 Task: Open Card Accessibility Testing Review in Board Data Analytics Platforms and Tools to Workspace Leadership Coaching Services and add a team member Softage.3@softage.net, a label Yellow, a checklist Green Technology, an attachment from your google drive, a color Yellow and finally, add a card description 'Conduct customer research for new customer support improvements' and a comment 'Let us approach this task with an open mind and be willing to take risks to think outside the box.'. Add a start date 'Jan 07, 1900' with a due date 'Jan 14, 1900'
Action: Mouse moved to (90, 272)
Screenshot: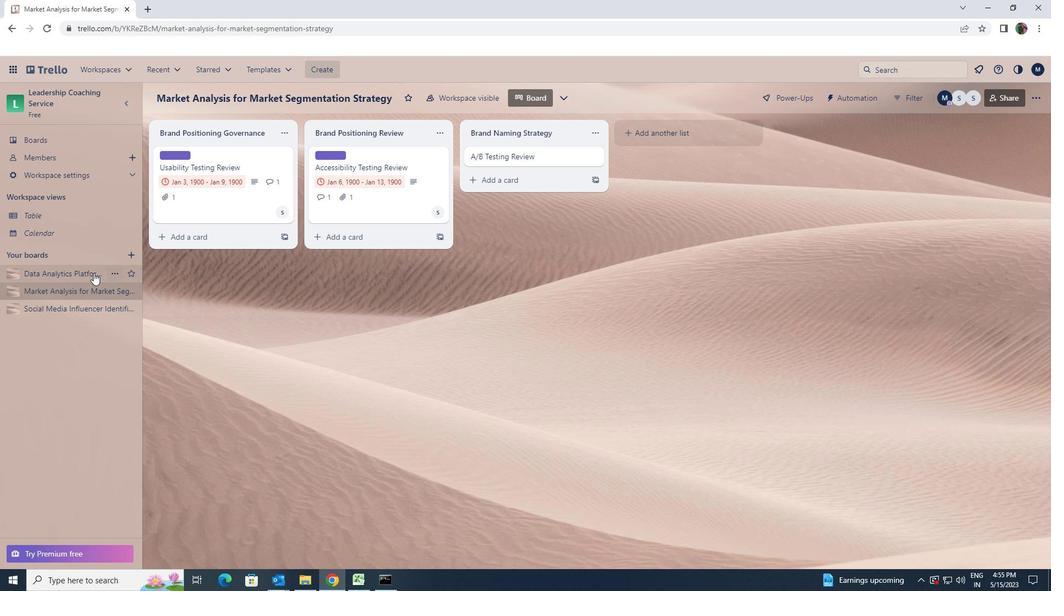 
Action: Mouse pressed left at (90, 272)
Screenshot: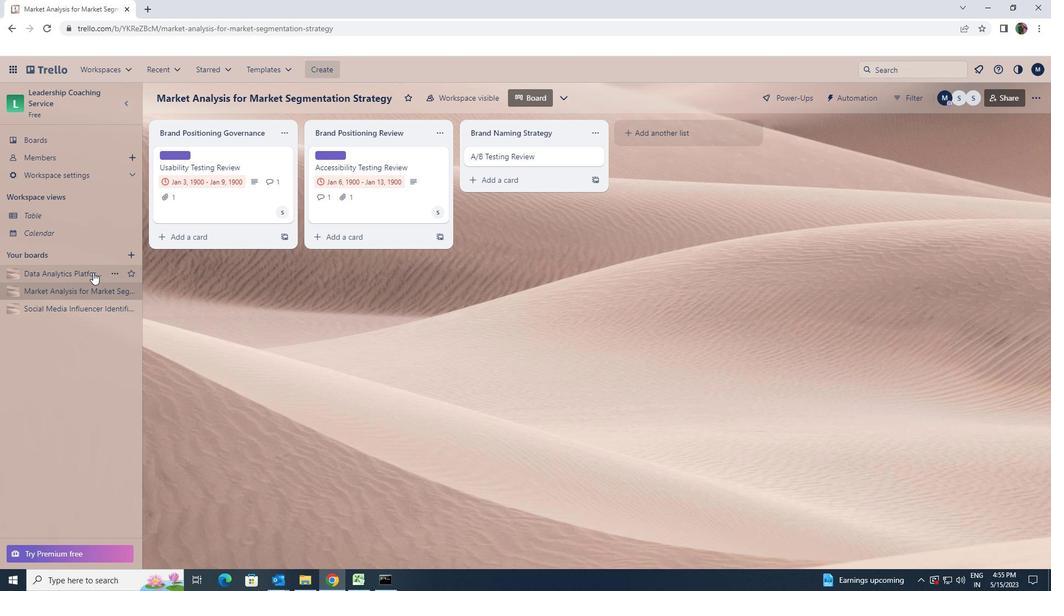 
Action: Mouse moved to (498, 150)
Screenshot: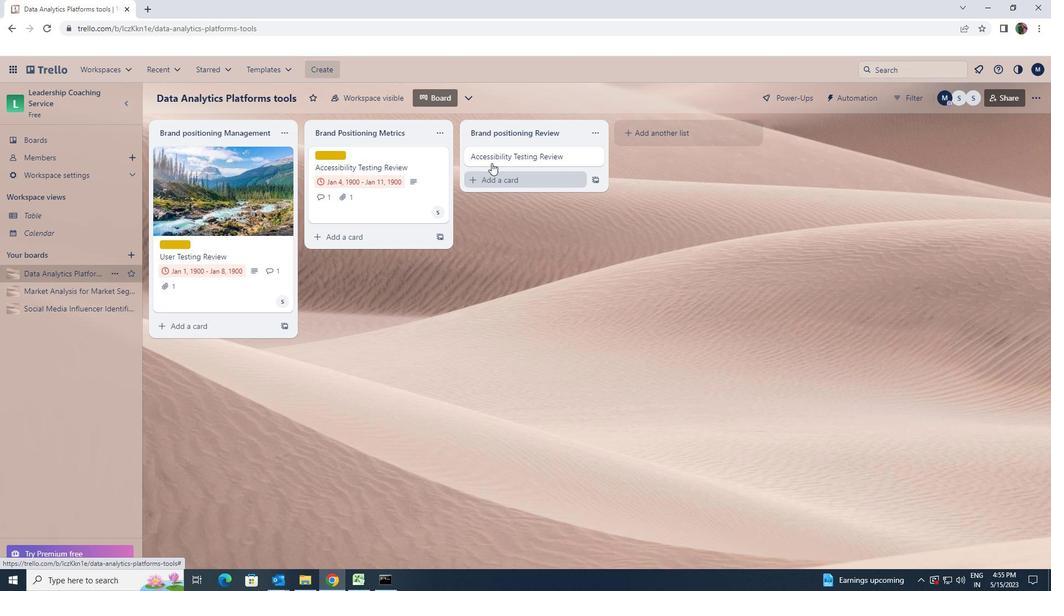
Action: Mouse pressed left at (498, 150)
Screenshot: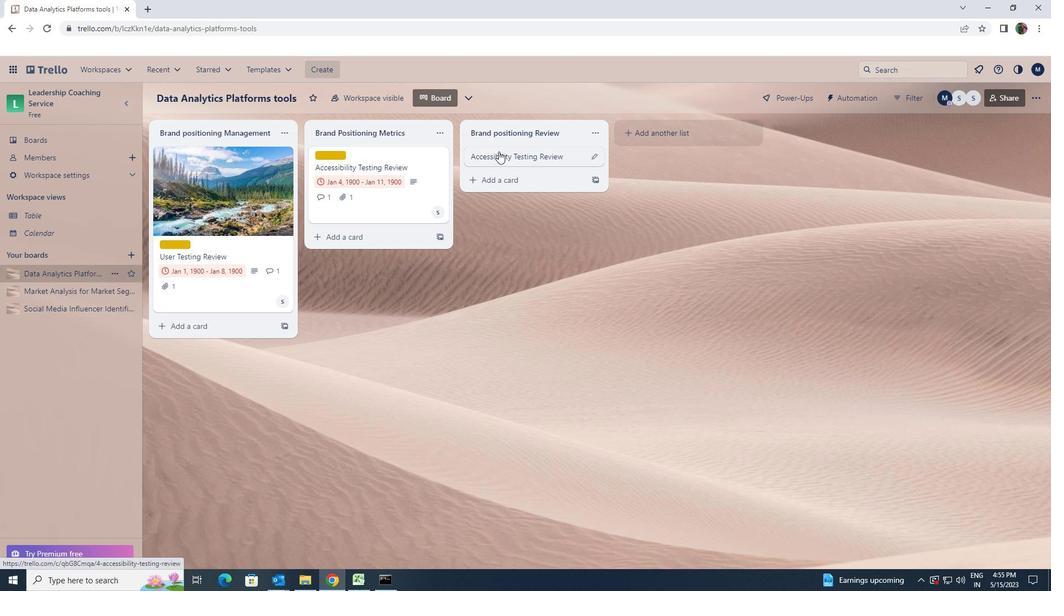 
Action: Mouse moved to (648, 194)
Screenshot: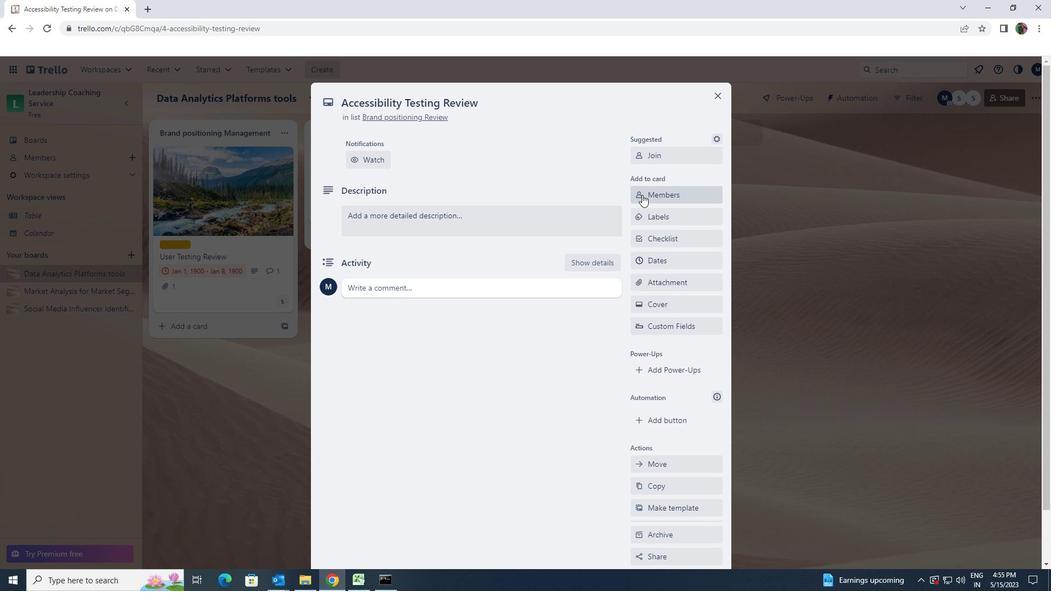 
Action: Mouse pressed left at (648, 194)
Screenshot: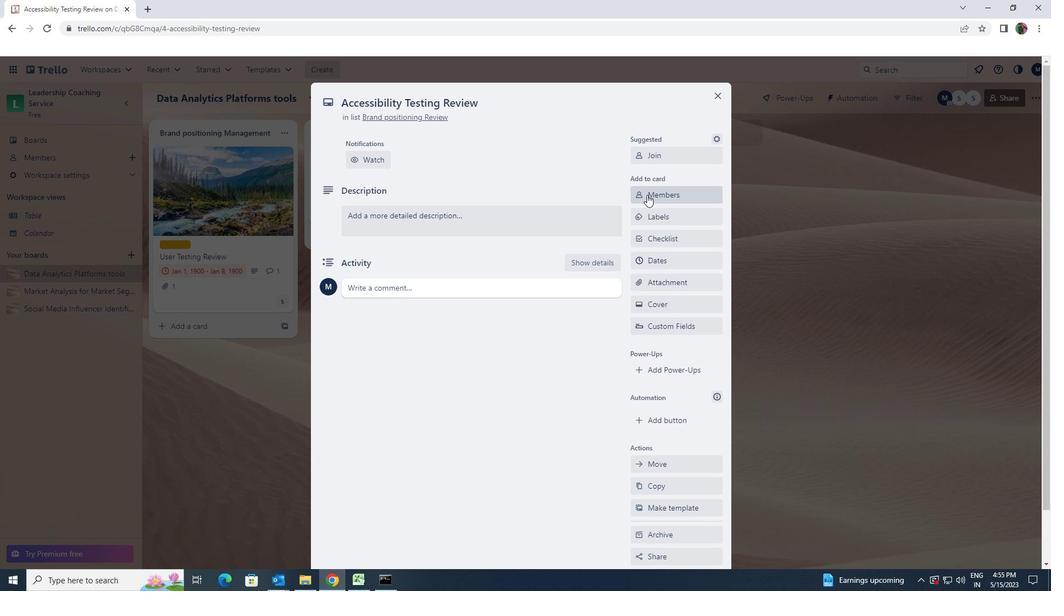 
Action: Key pressed softage.3<Key.shift>@SOFTAGE.NET
Screenshot: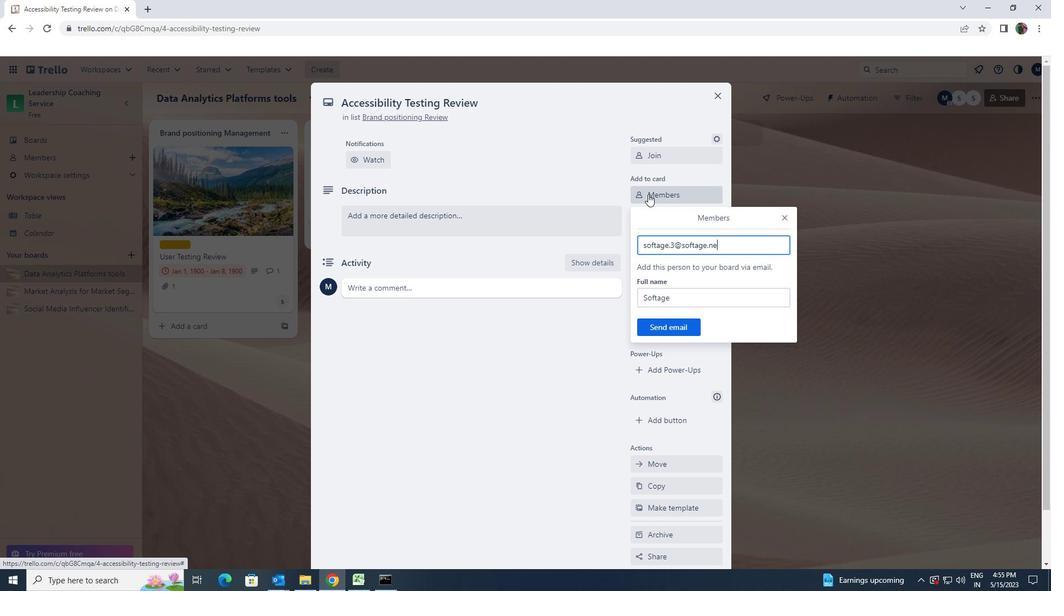 
Action: Mouse moved to (666, 320)
Screenshot: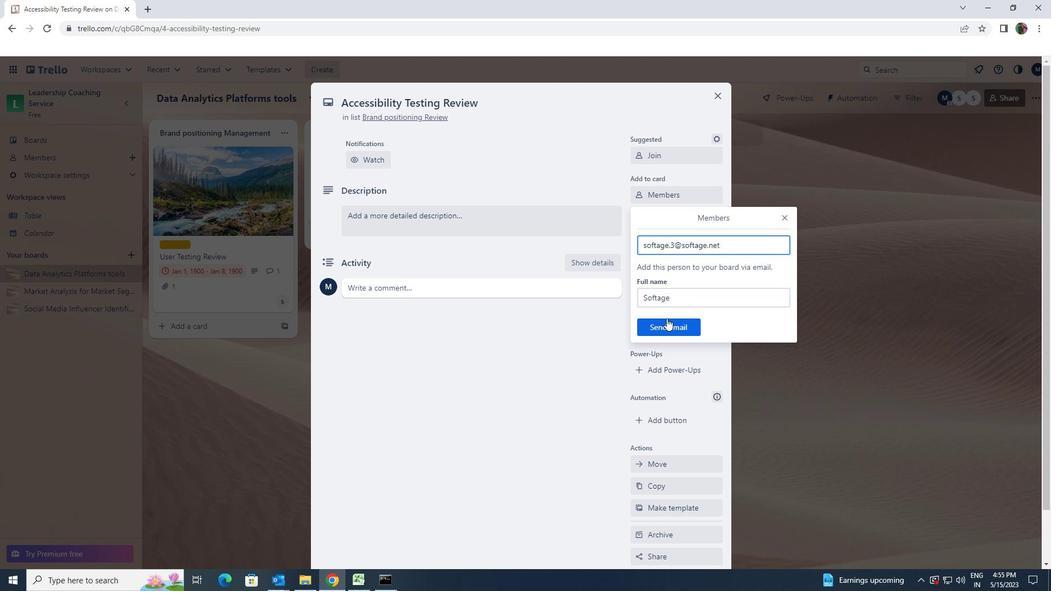
Action: Mouse pressed left at (666, 320)
Screenshot: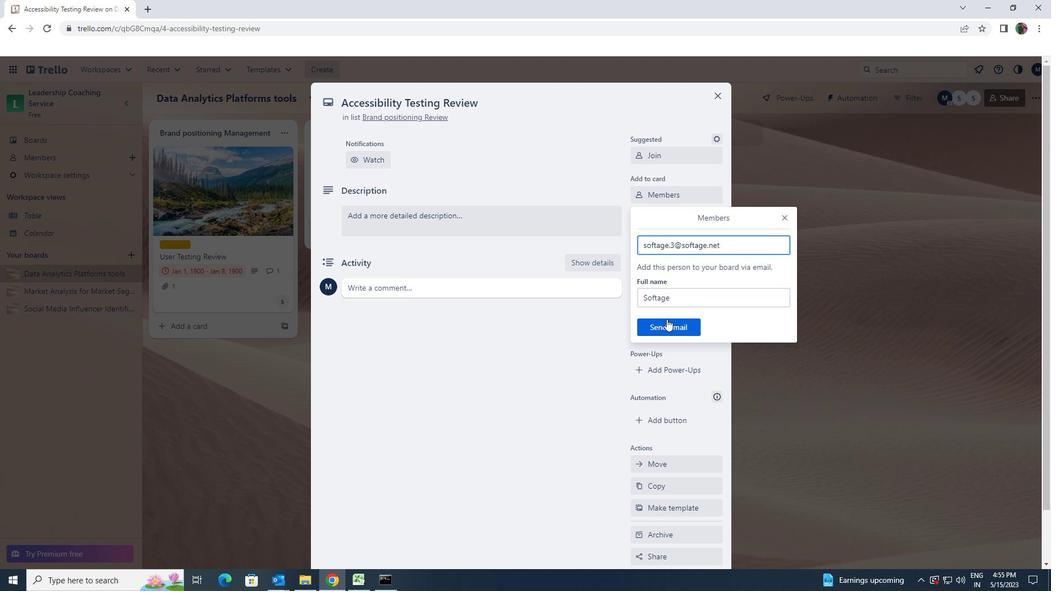 
Action: Mouse moved to (670, 208)
Screenshot: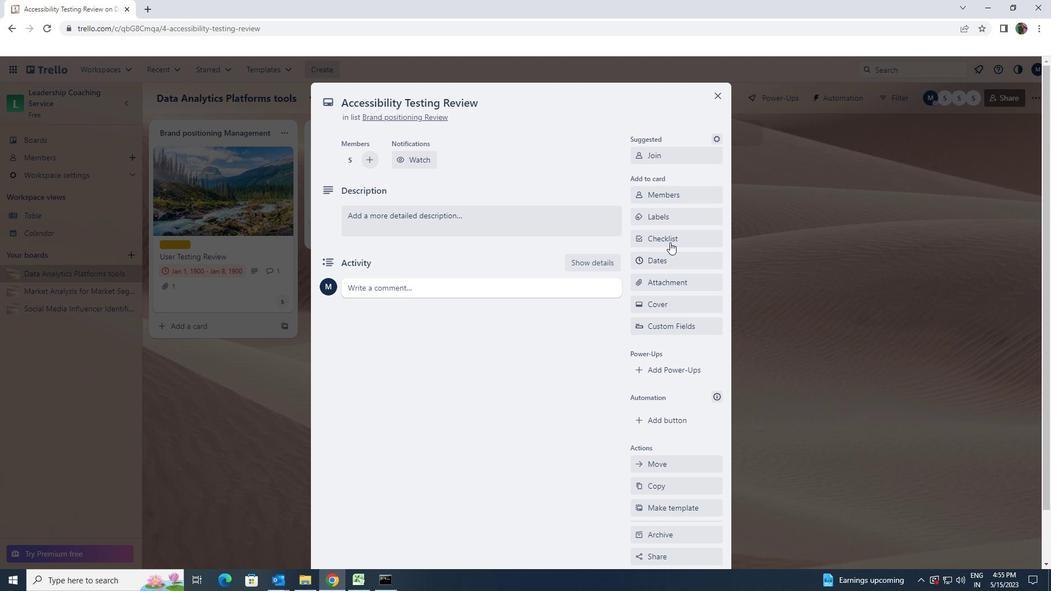 
Action: Mouse pressed left at (670, 208)
Screenshot: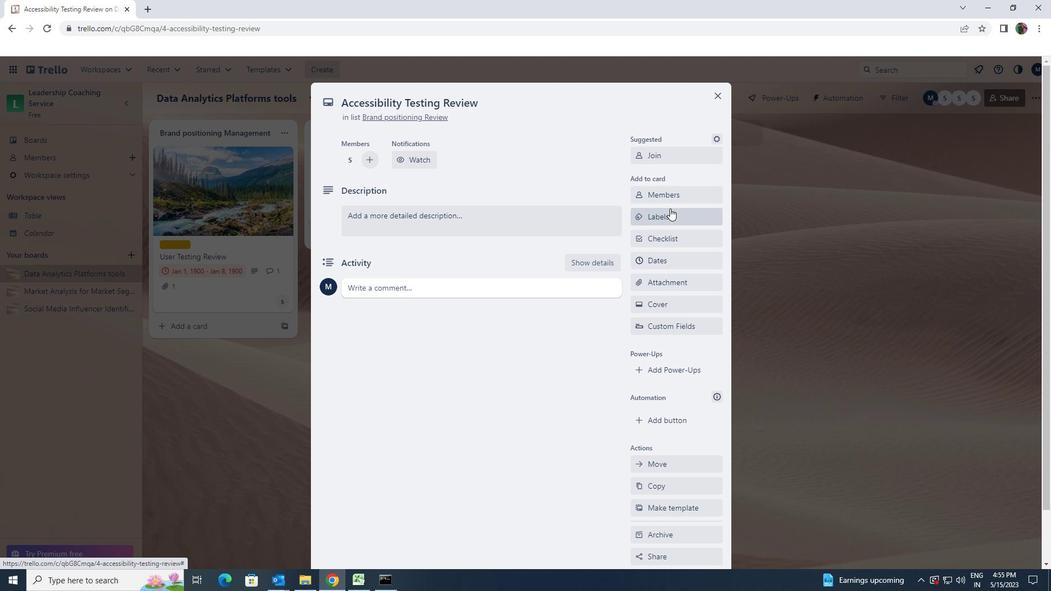 
Action: Mouse moved to (699, 424)
Screenshot: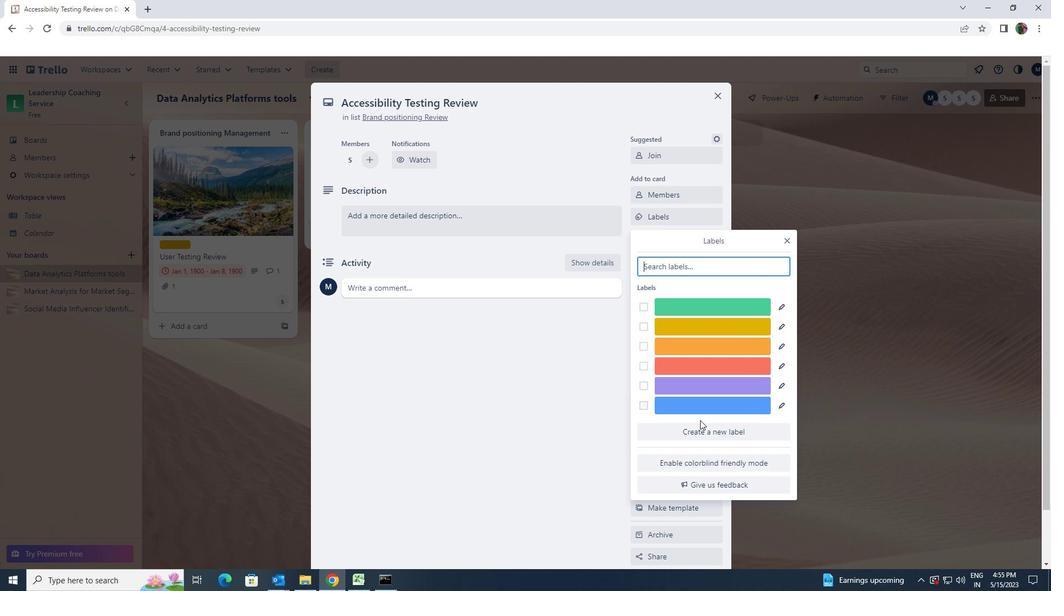 
Action: Mouse pressed left at (699, 424)
Screenshot: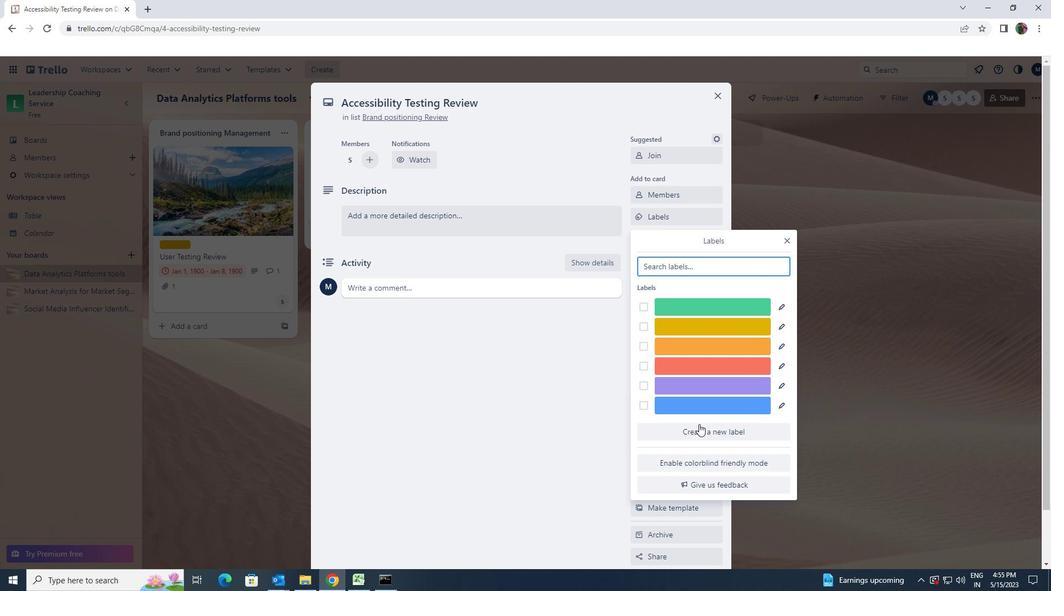 
Action: Mouse moved to (711, 398)
Screenshot: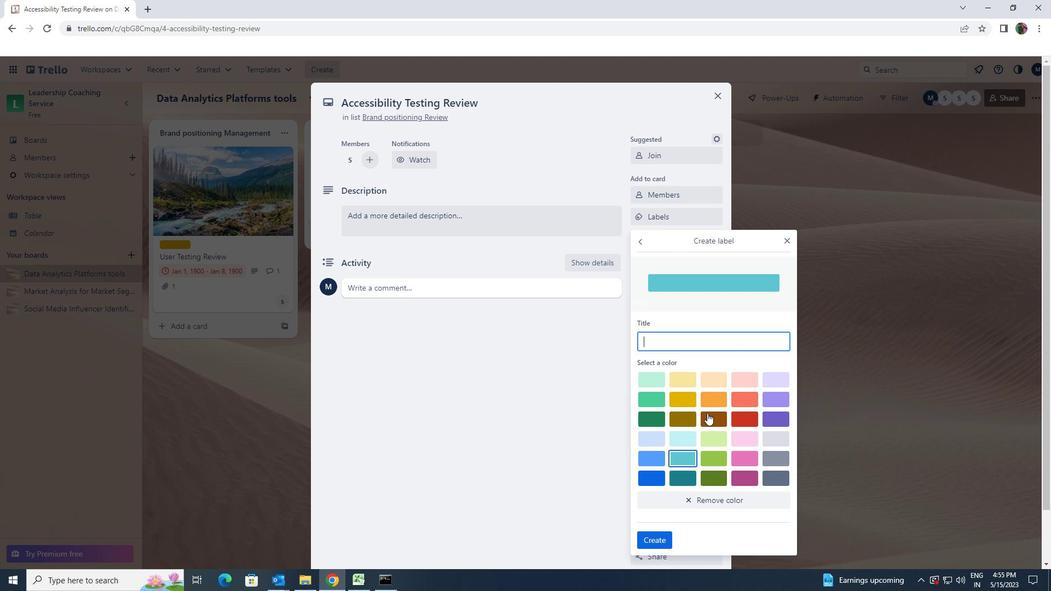 
Action: Mouse pressed left at (711, 398)
Screenshot: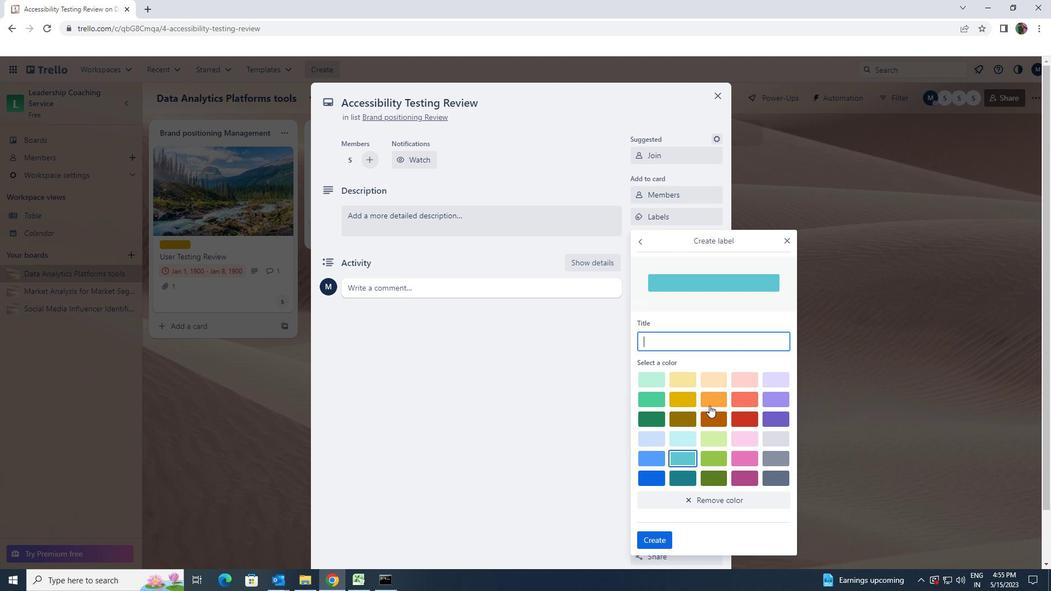 
Action: Mouse moved to (665, 535)
Screenshot: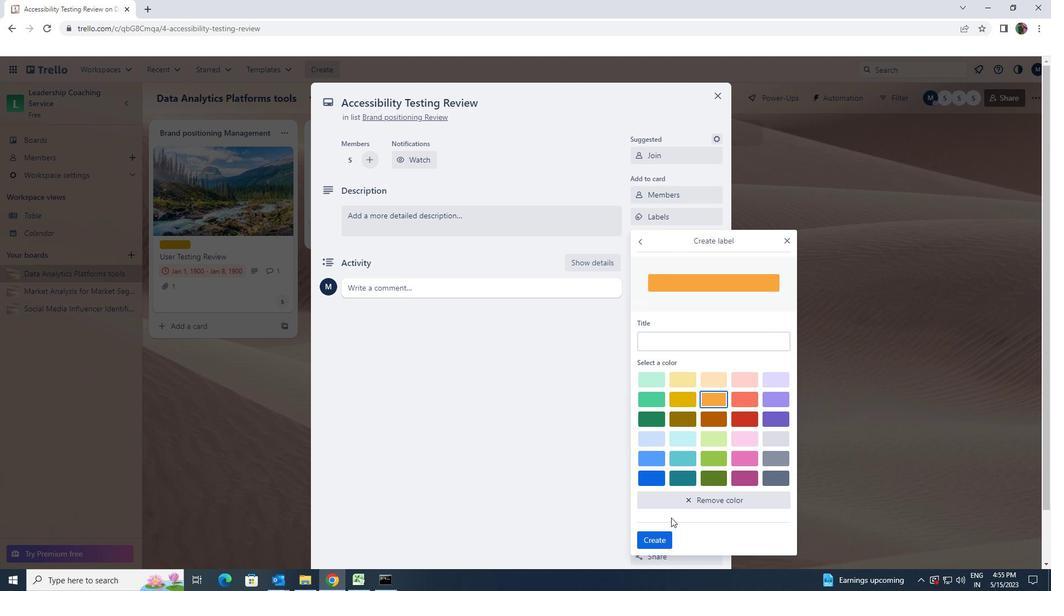 
Action: Mouse pressed left at (665, 535)
Screenshot: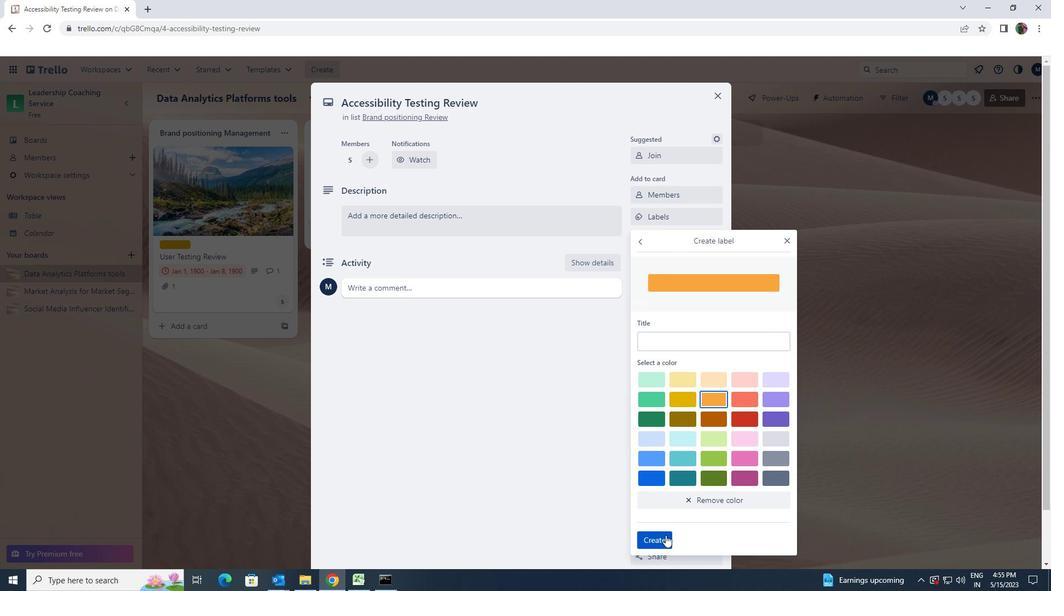 
Action: Mouse moved to (787, 244)
Screenshot: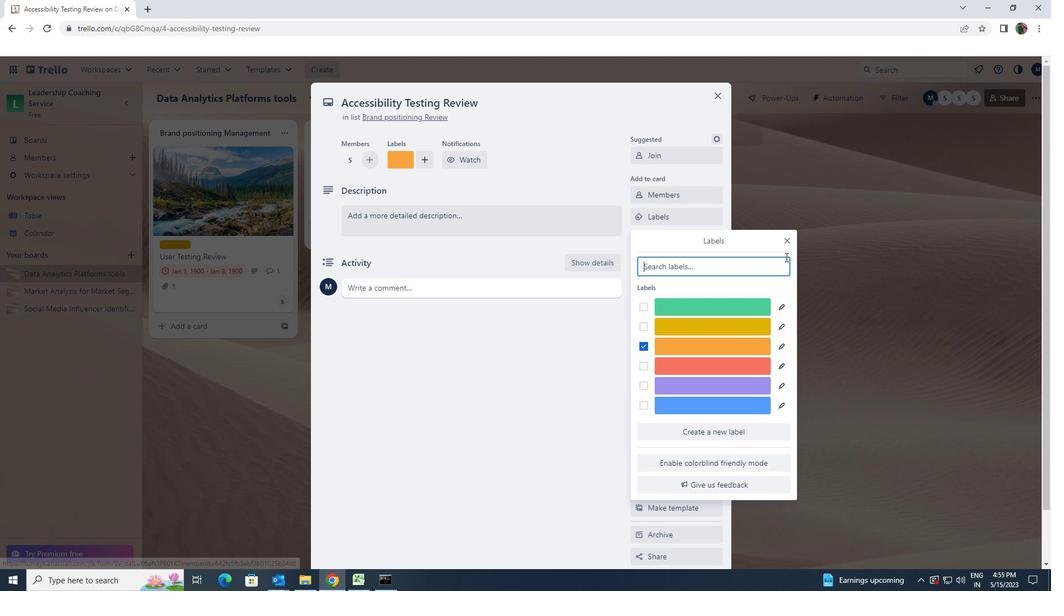 
Action: Mouse pressed left at (787, 244)
Screenshot: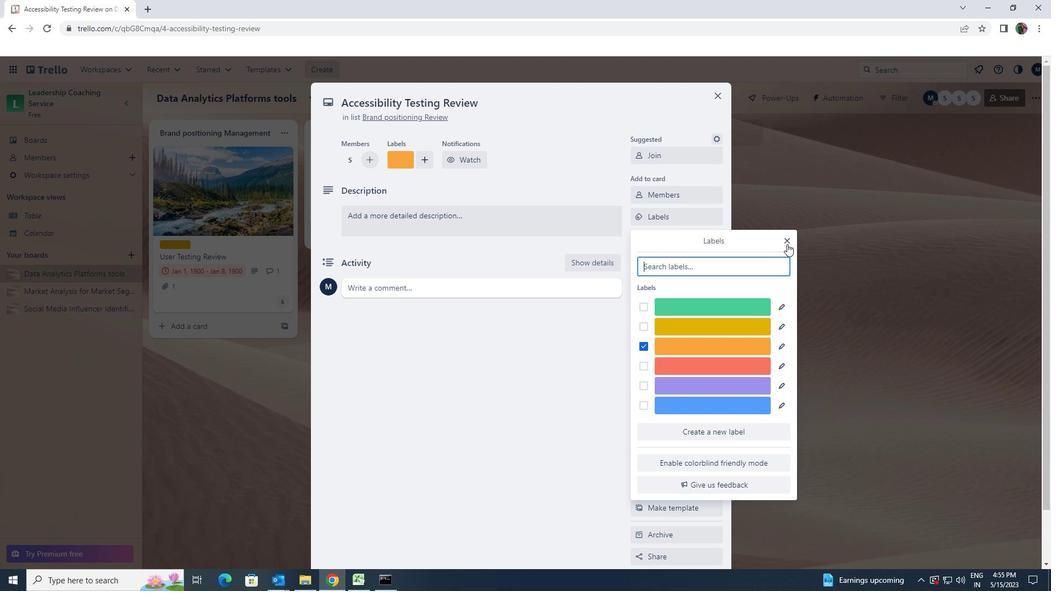 
Action: Mouse moved to (701, 240)
Screenshot: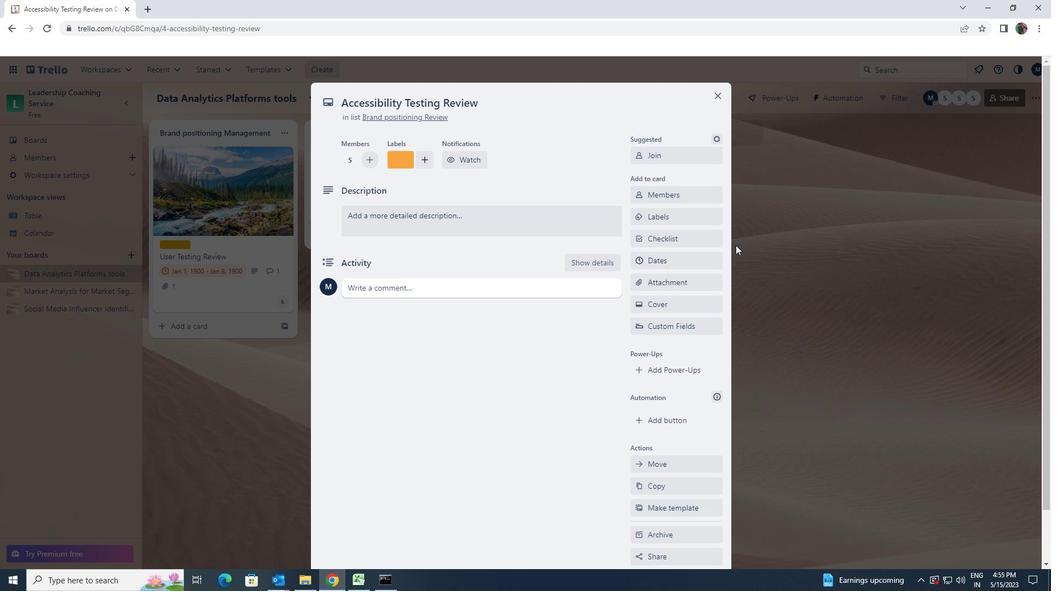 
Action: Mouse pressed left at (701, 240)
Screenshot: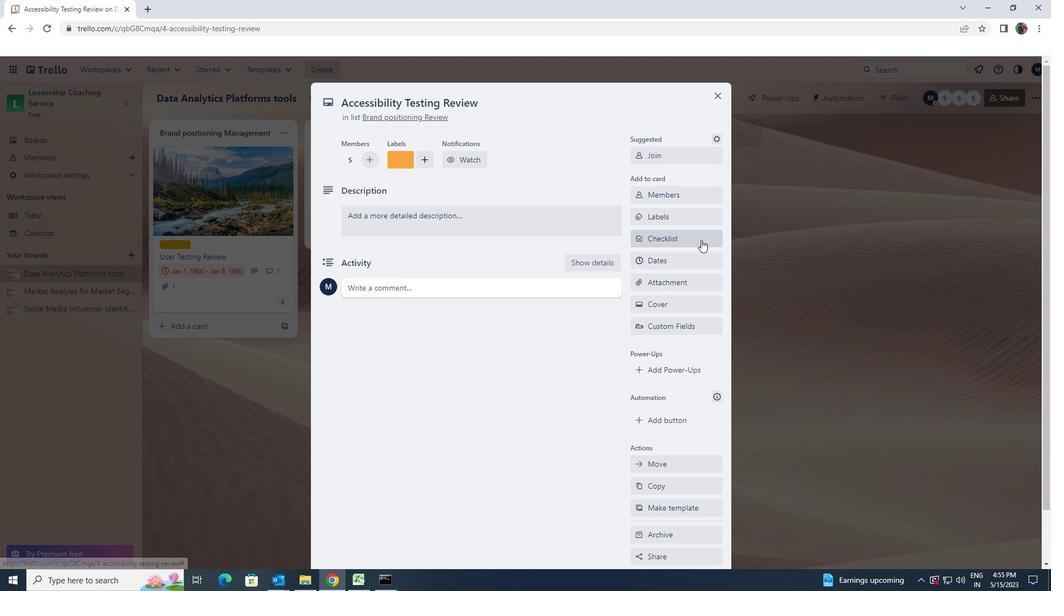 
Action: Key pressed <Key.shift><Key.shift><Key.shift>GREEN<Key.space><Key.shift>TECHNOLOGY
Screenshot: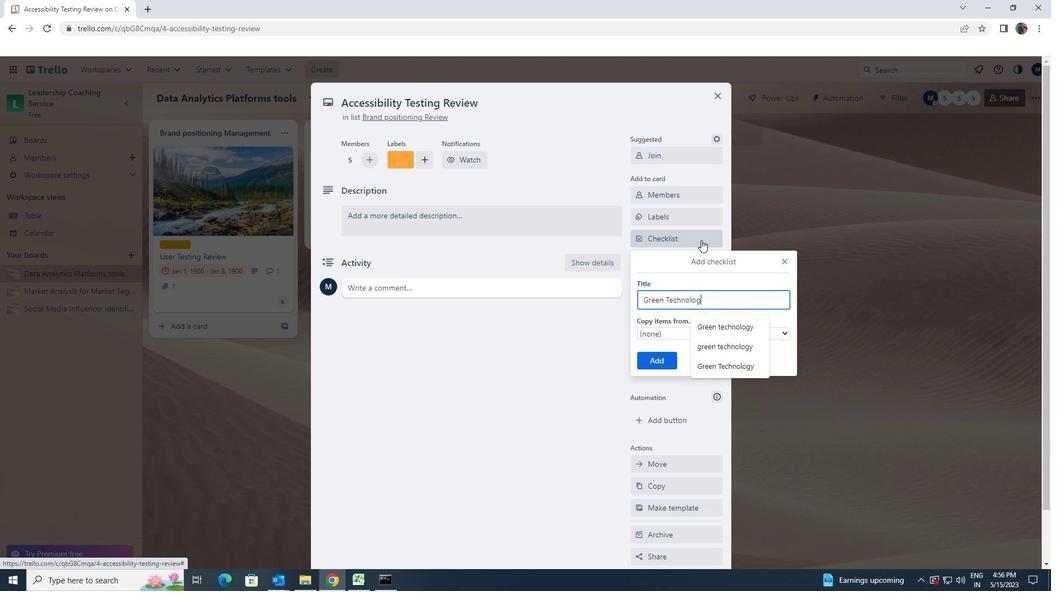 
Action: Mouse moved to (664, 359)
Screenshot: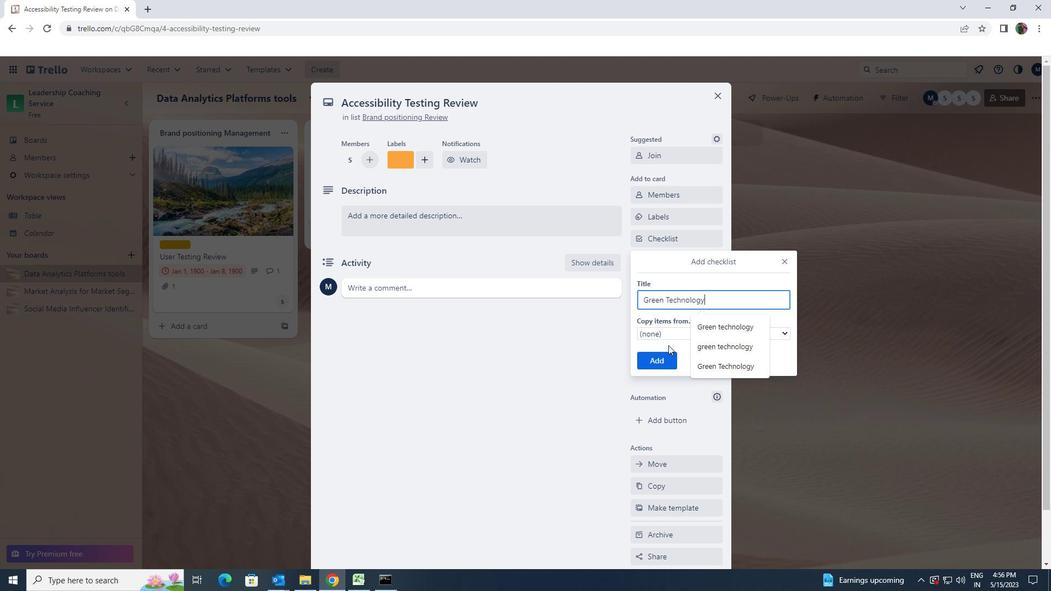 
Action: Mouse pressed left at (664, 359)
Screenshot: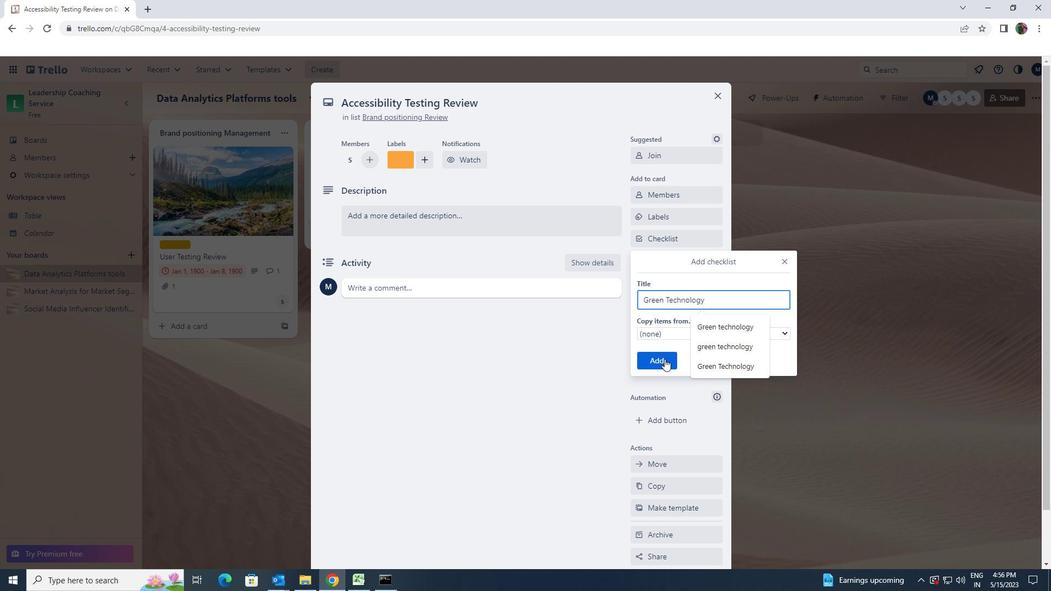 
Action: Mouse moved to (672, 285)
Screenshot: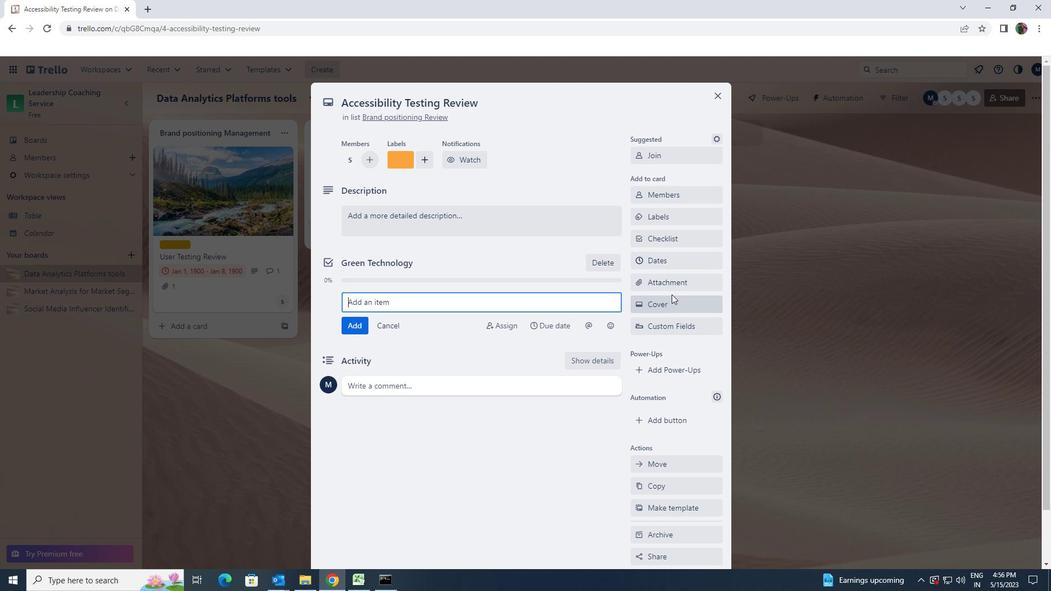 
Action: Mouse pressed left at (672, 285)
Screenshot: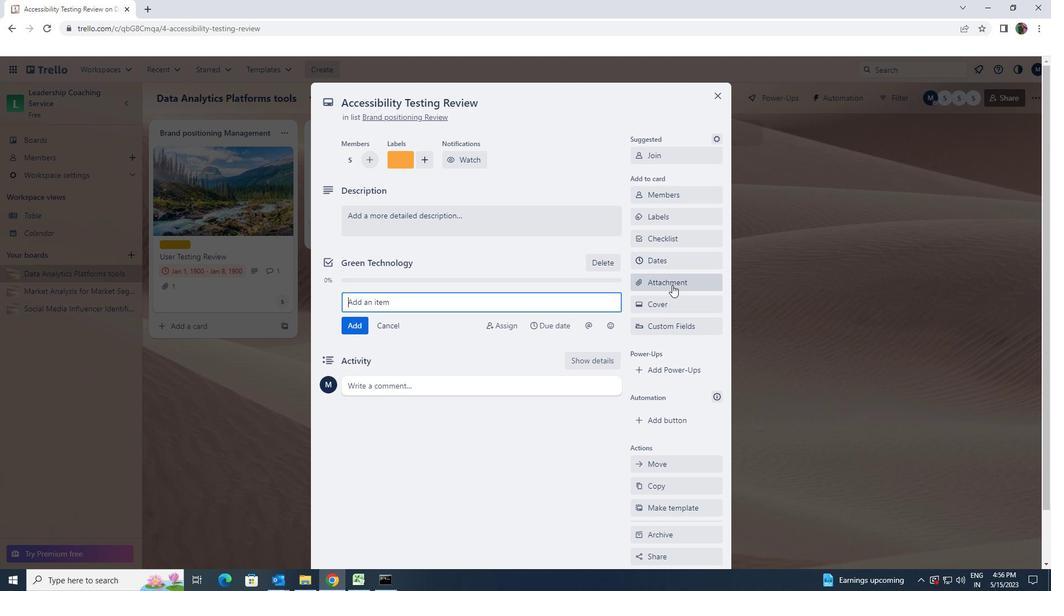 
Action: Mouse moved to (682, 360)
Screenshot: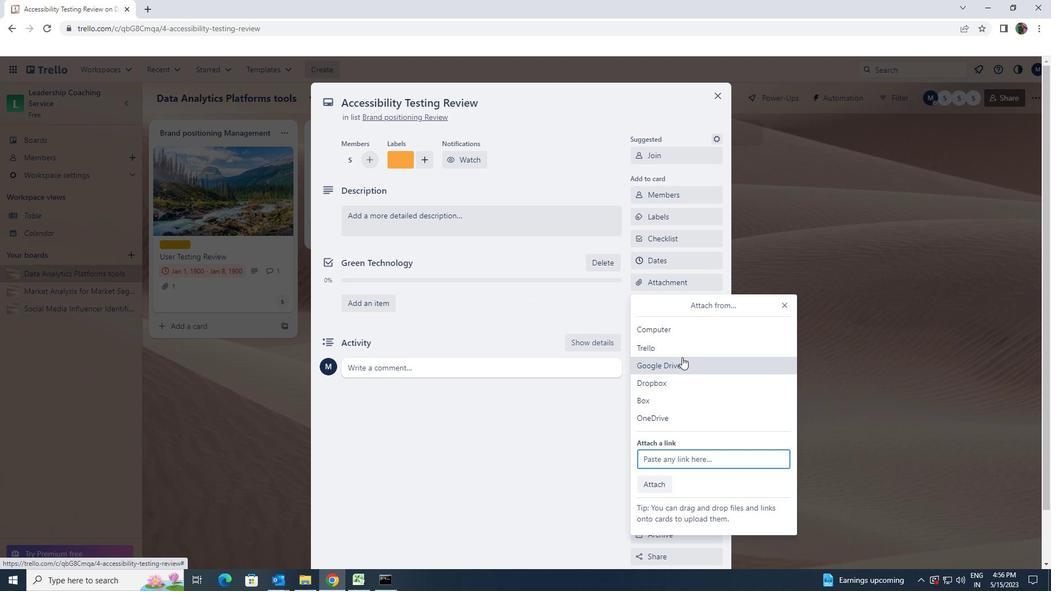 
Action: Mouse pressed left at (682, 360)
Screenshot: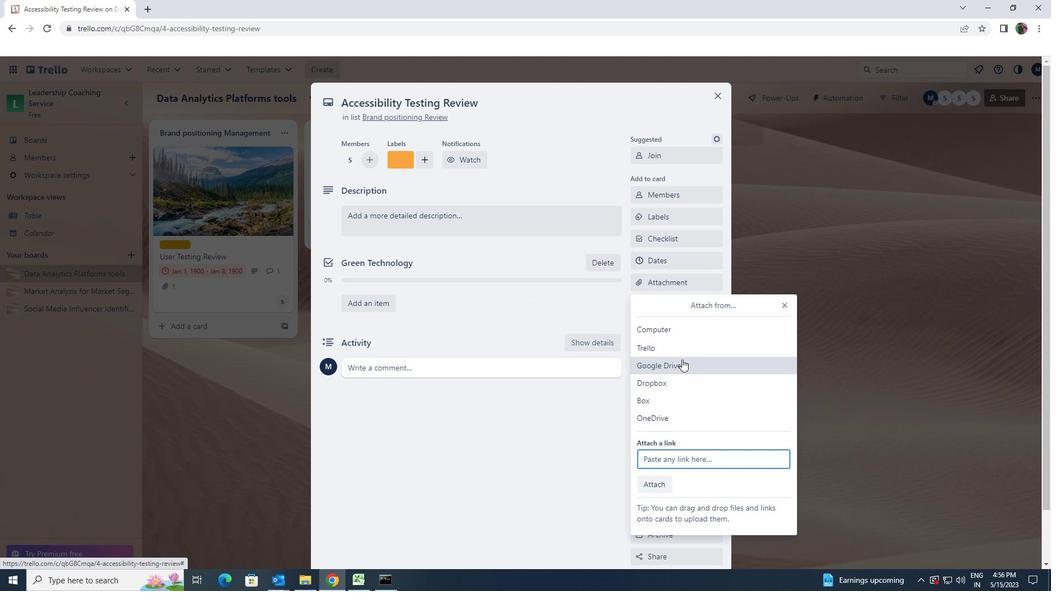 
Action: Mouse moved to (704, 313)
Screenshot: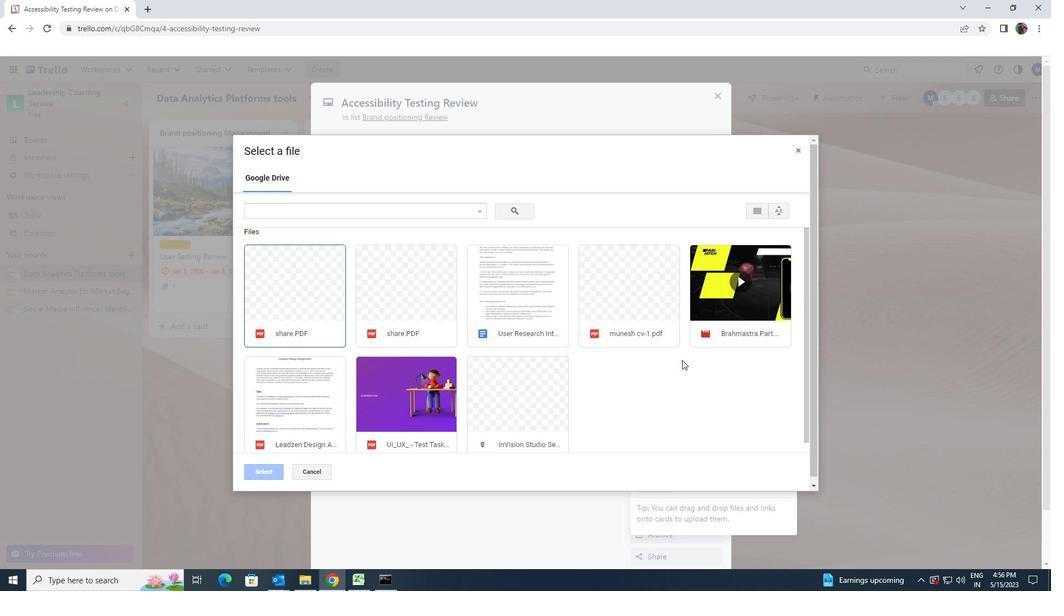 
Action: Mouse pressed left at (704, 313)
Screenshot: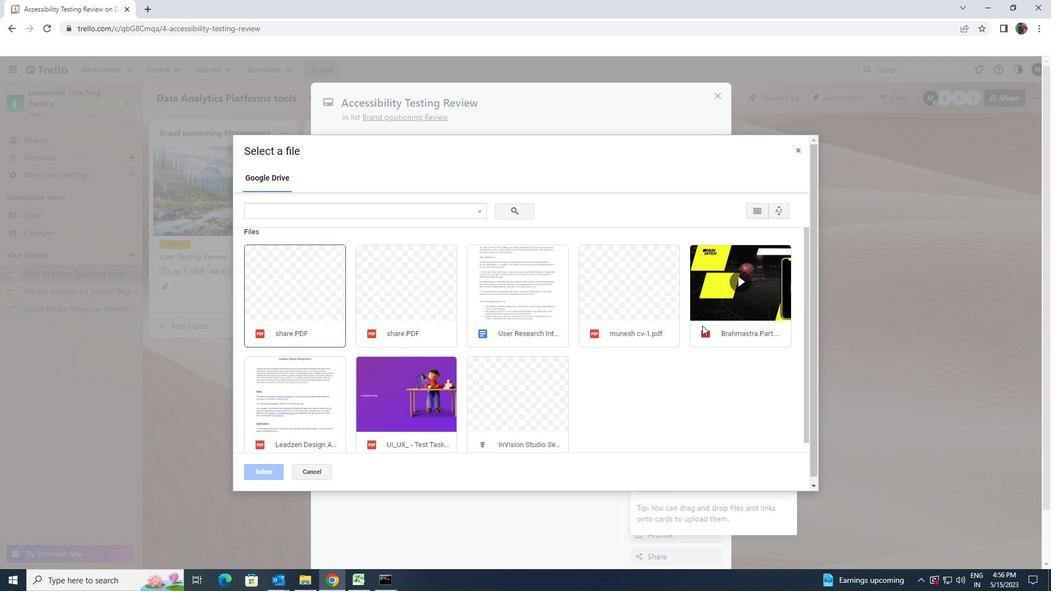 
Action: Mouse moved to (262, 470)
Screenshot: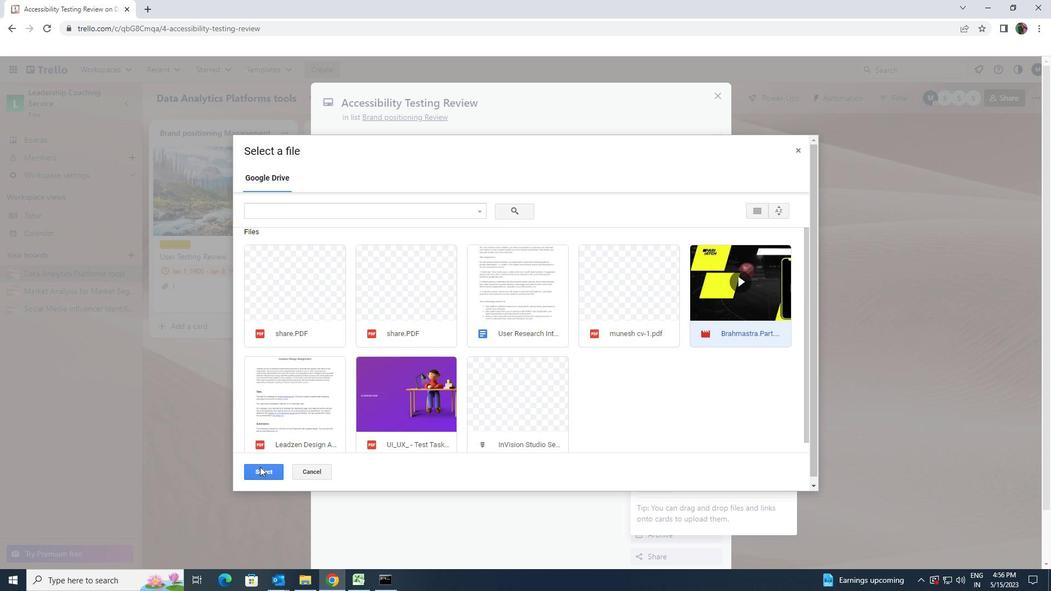 
Action: Mouse pressed left at (262, 470)
Screenshot: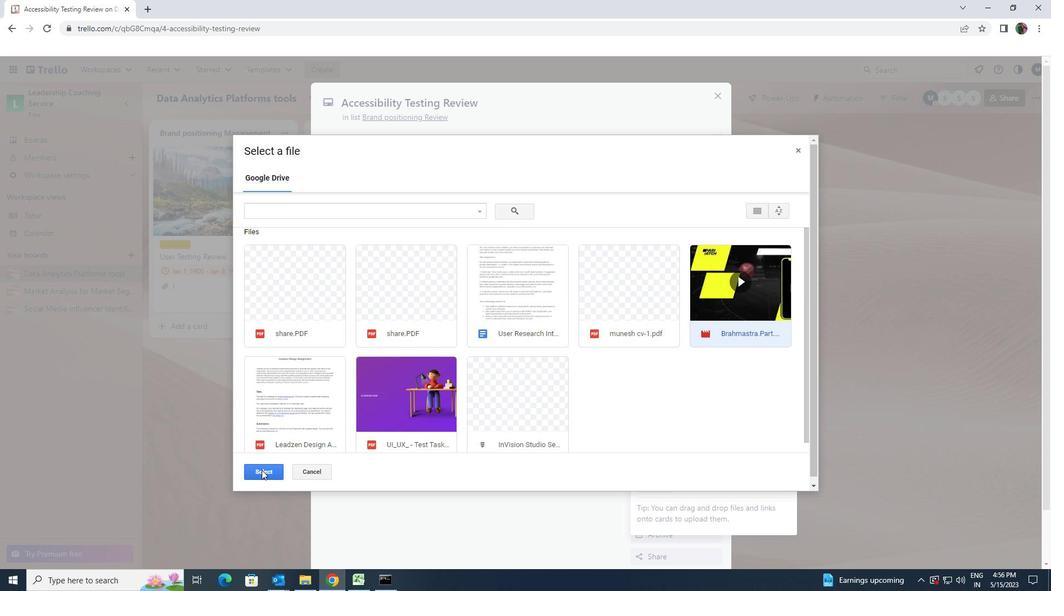 
Action: Mouse moved to (397, 225)
Screenshot: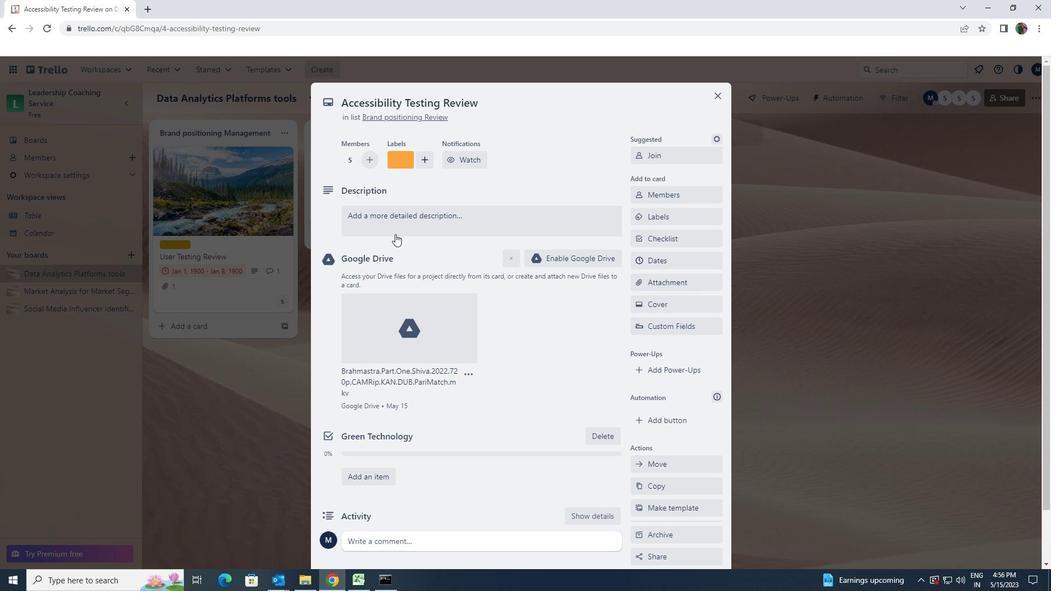 
Action: Mouse pressed left at (397, 225)
Screenshot: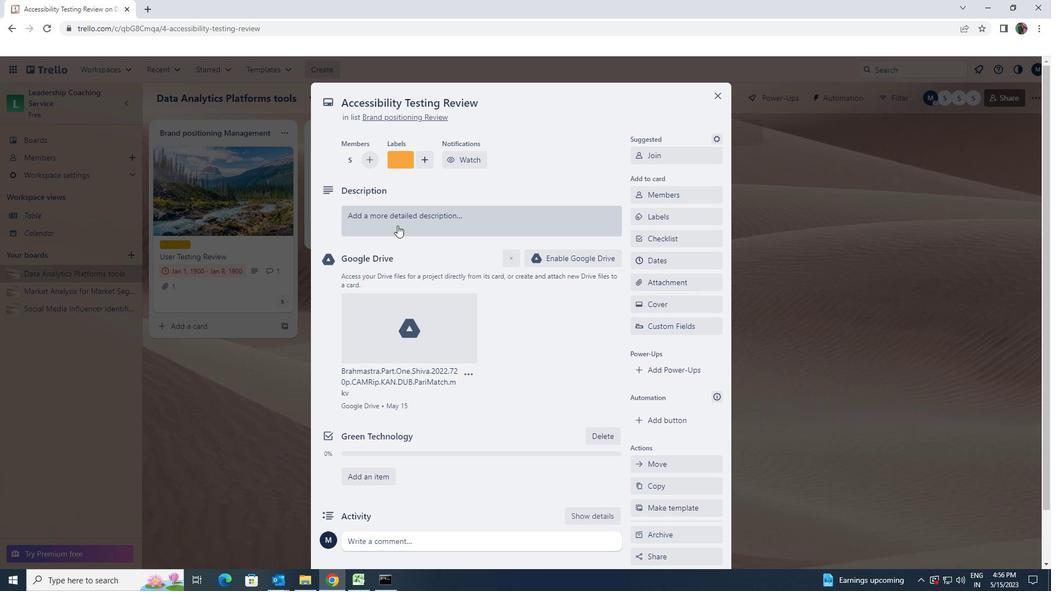 
Action: Key pressed <Key.shift>CONDUCT<Key.space><Key.shift>CUSTOMMER<Key.backspace><Key.backspace><Key.backspace>ER<Key.space>RESEARCH<Key.space>FOR<Key.space>NEW<Key.space>CUSTOMER<Key.space>SUPPORT<Key.space>IMPROVEMENTS<Key.space>
Screenshot: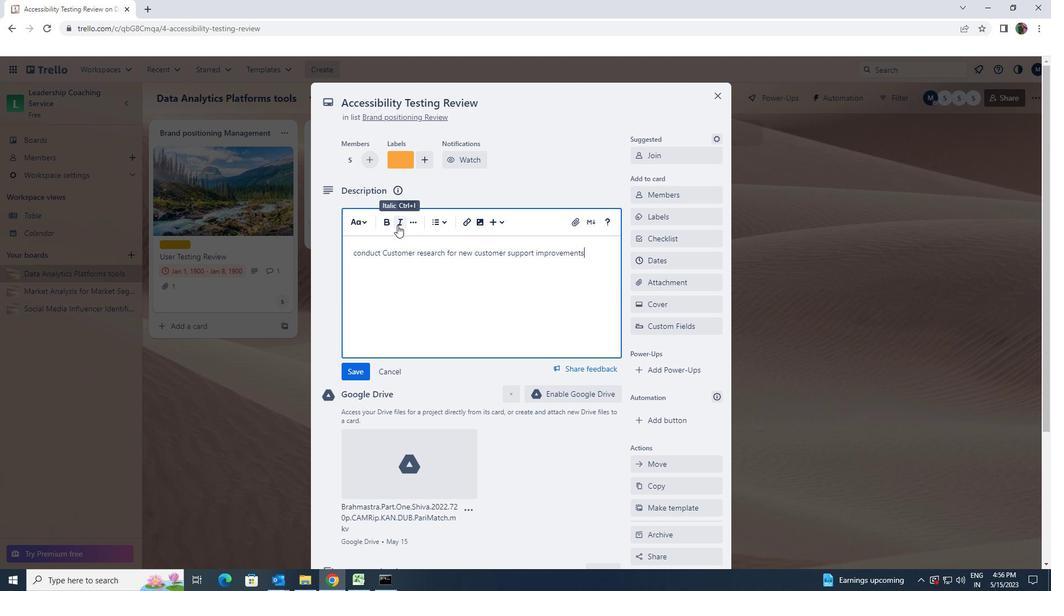 
Action: Mouse moved to (360, 373)
Screenshot: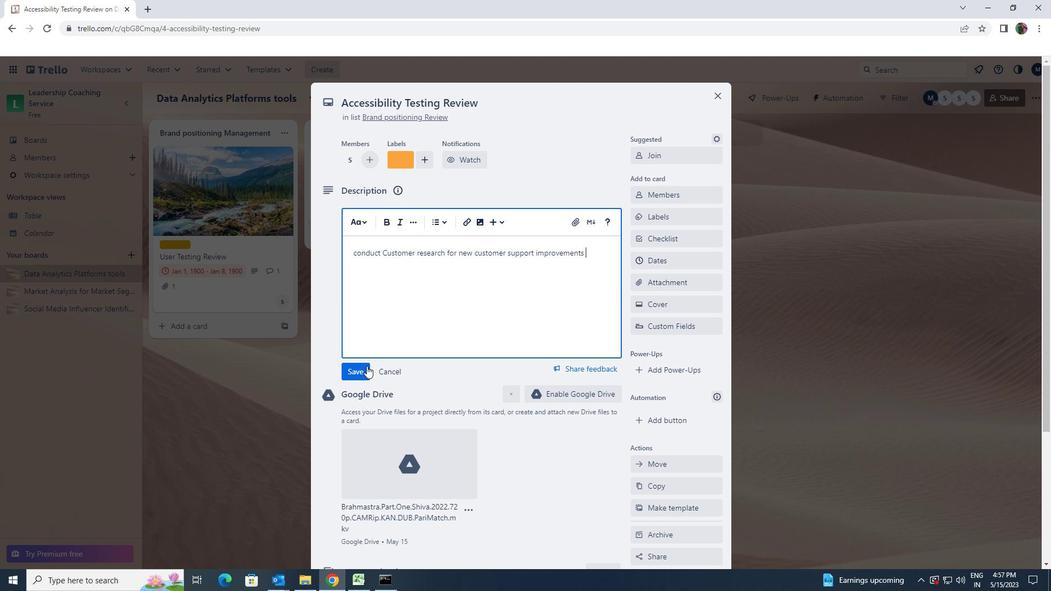 
Action: Mouse pressed left at (360, 373)
Screenshot: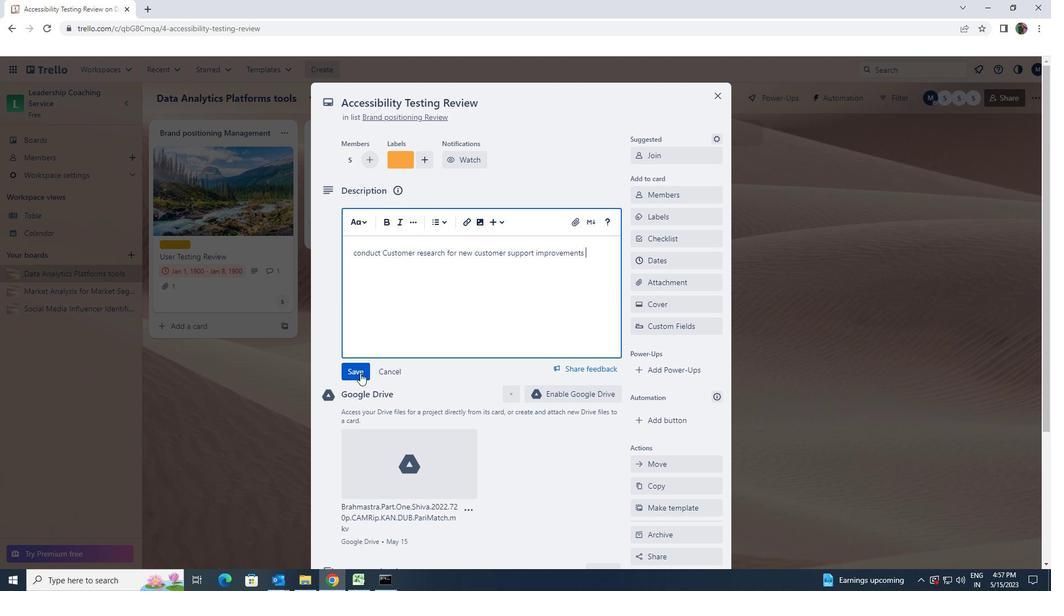 
Action: Mouse moved to (360, 372)
Screenshot: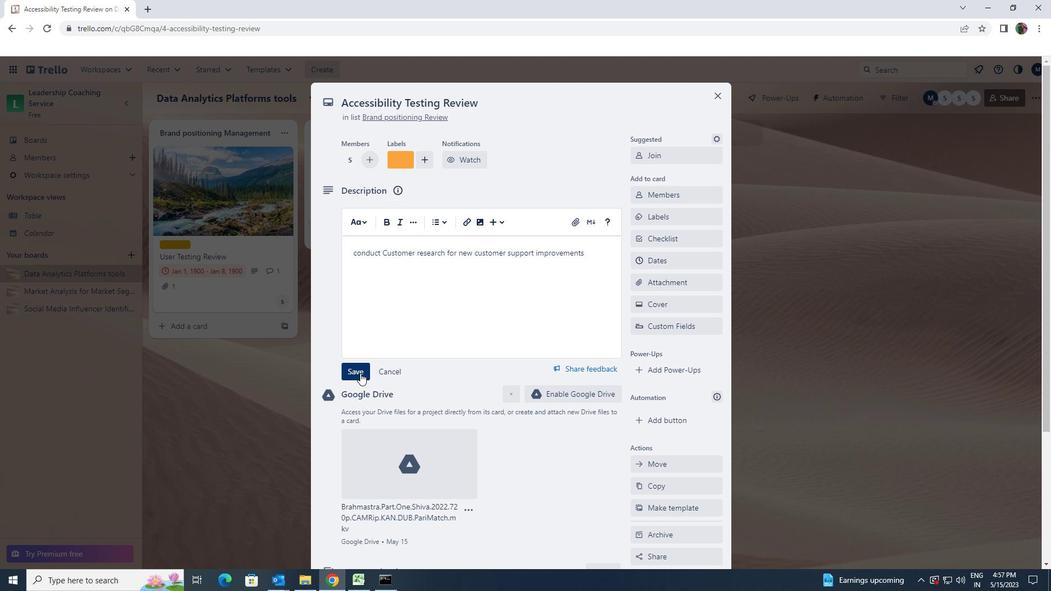 
Action: Mouse scrolled (360, 371) with delta (0, 0)
Screenshot: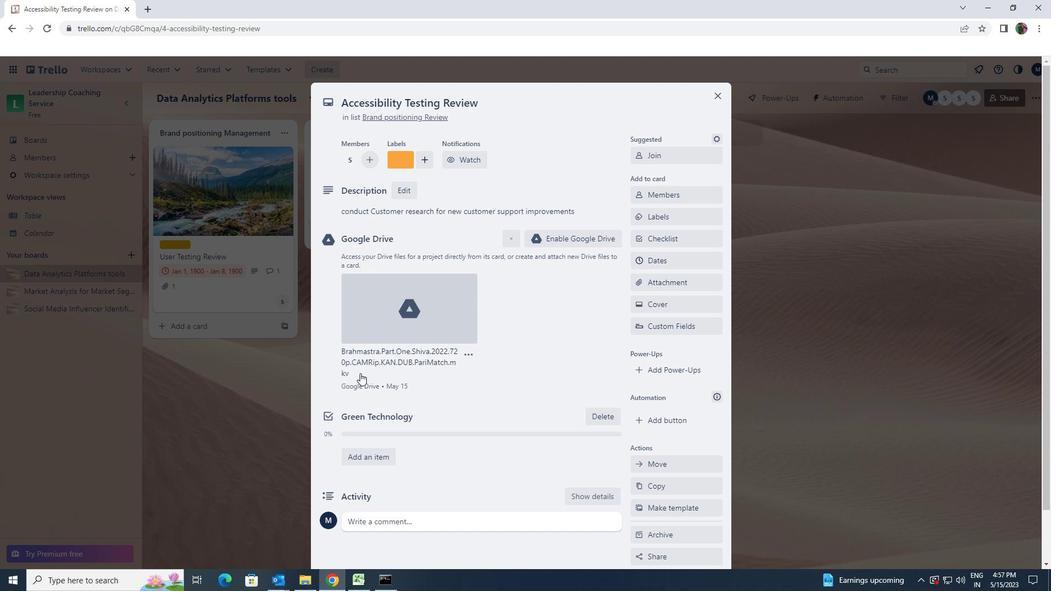 
Action: Mouse scrolled (360, 371) with delta (0, 0)
Screenshot: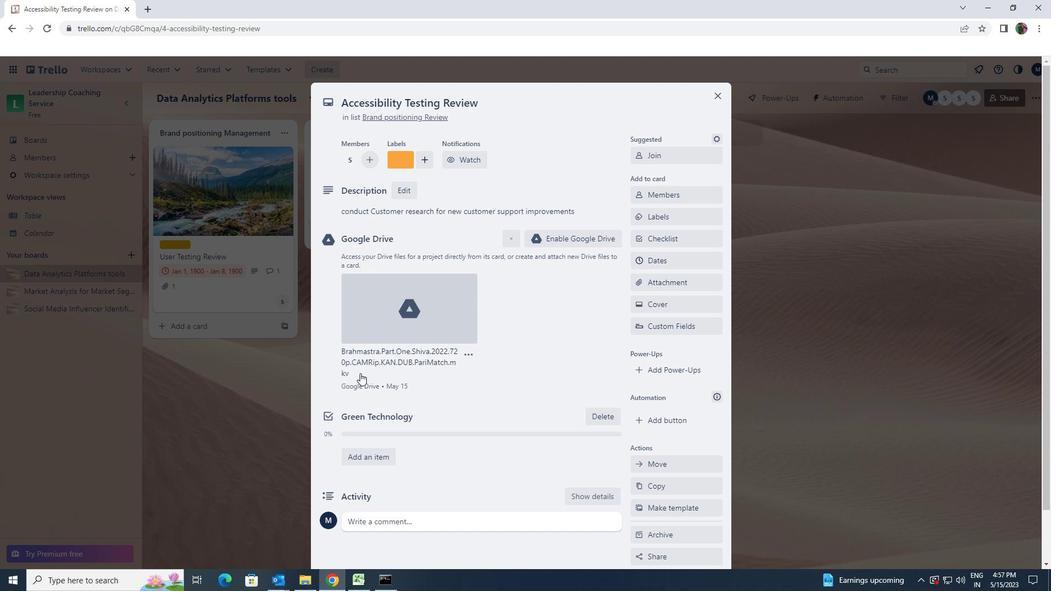 
Action: Mouse scrolled (360, 371) with delta (0, 0)
Screenshot: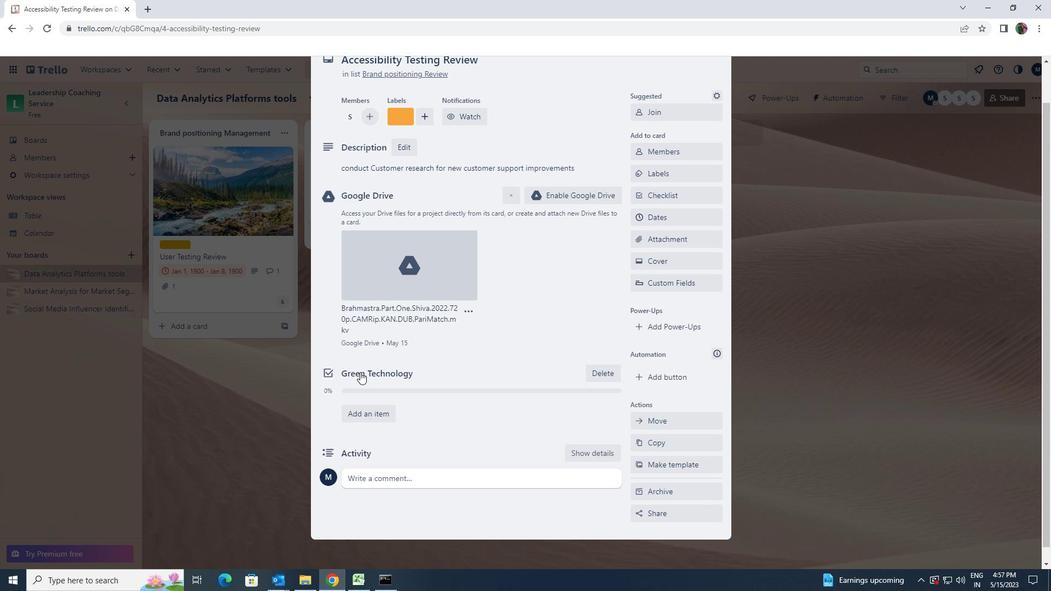 
Action: Mouse scrolled (360, 371) with delta (0, 0)
Screenshot: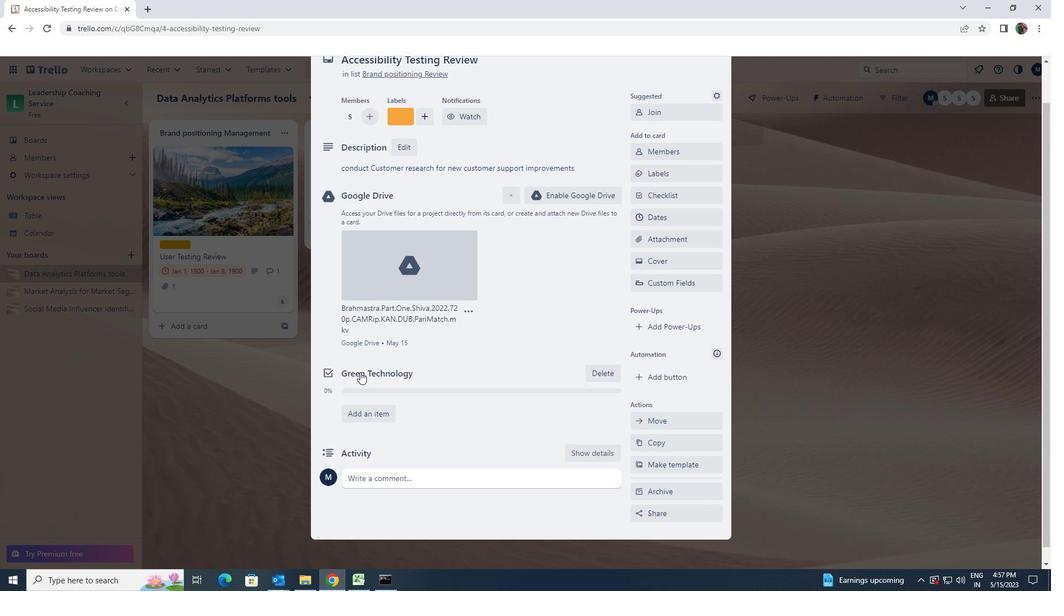 
Action: Mouse moved to (379, 465)
Screenshot: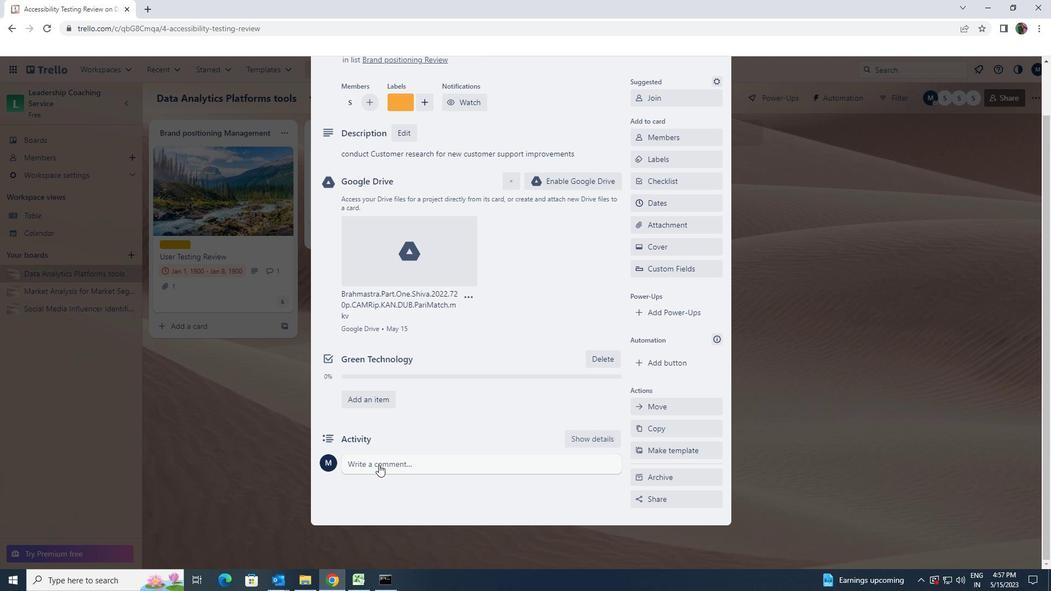 
Action: Mouse pressed left at (379, 465)
Screenshot: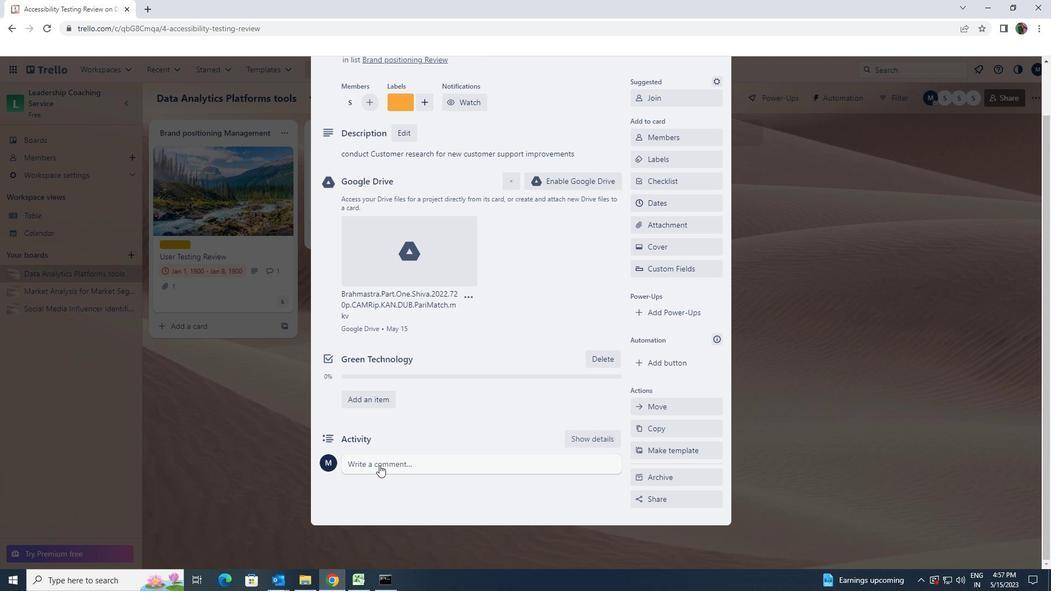 
Action: Mouse moved to (379, 463)
Screenshot: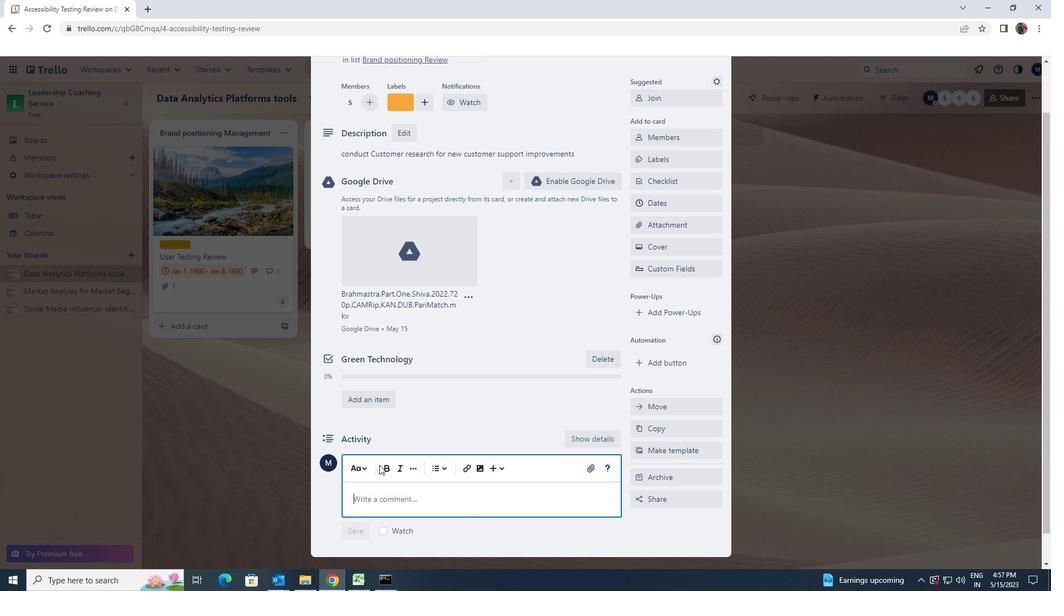 
Action: Key pressed <Key.shift>LET<Key.space>US<Key.space>APPROACH<Key.space>THIS<Key.space>TASK<Key.space>WITH<Key.space>AN<Key.space>OPEN<Key.space>MIND<Key.space>WILLING<Key.space><Key.space>TO<Key.space>TAKE<Key.space>RISK<Key.space>TO<Key.space>THINK<Key.space>OUTSIDE<Key.space><Key.space>THE<Key.space>BOX
Screenshot: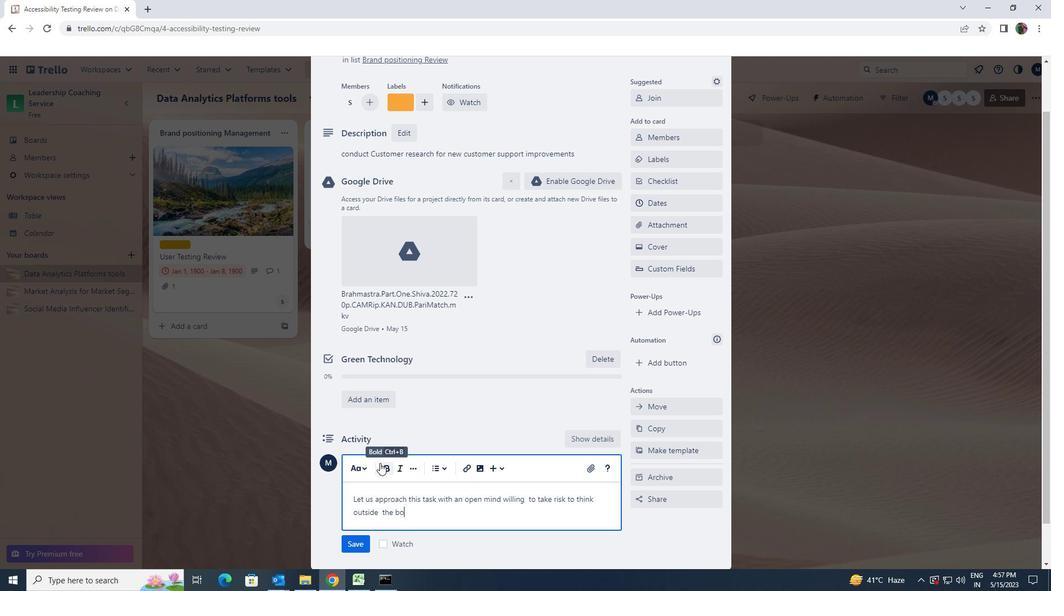 
Action: Mouse moved to (364, 542)
Screenshot: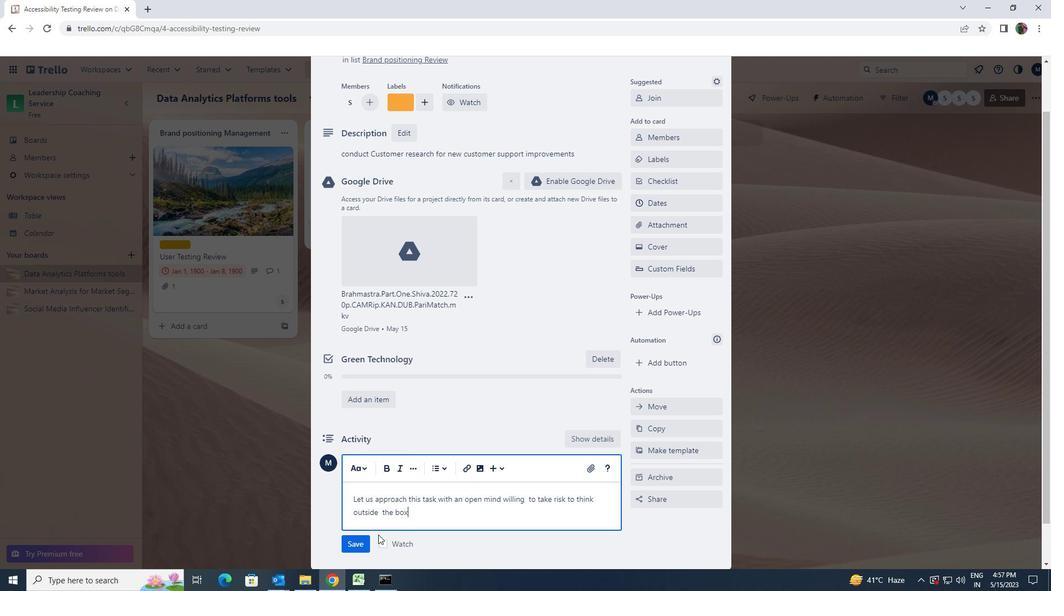 
Action: Mouse pressed left at (364, 542)
Screenshot: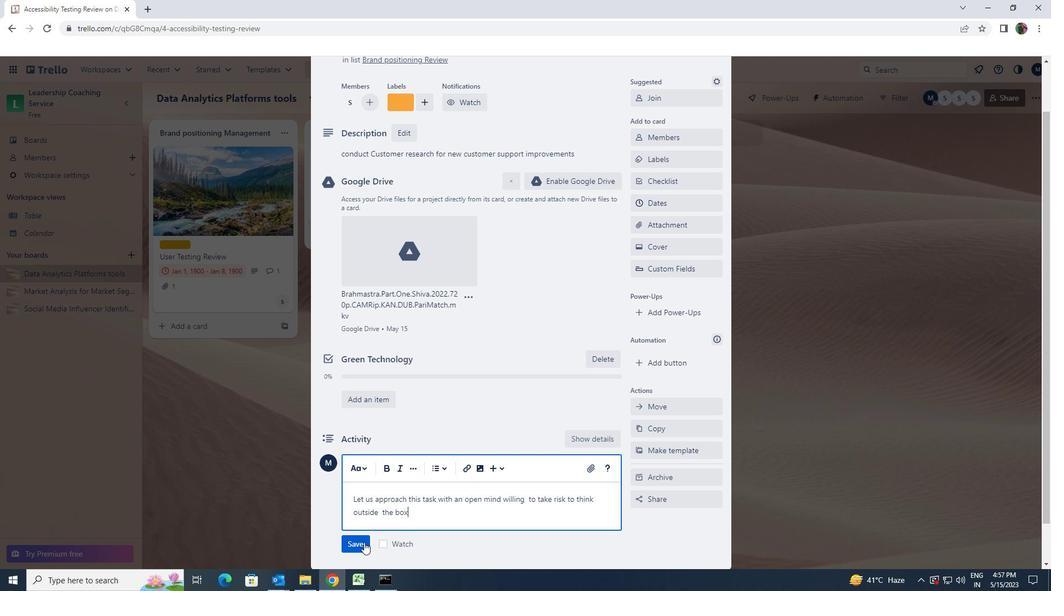 
Action: Mouse moved to (492, 432)
Screenshot: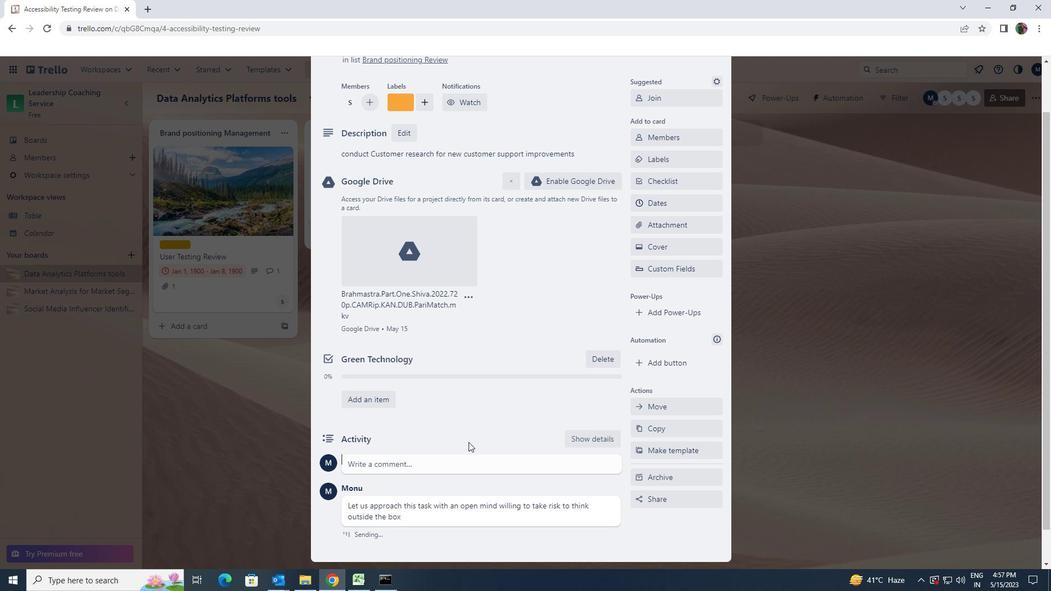 
Action: Mouse scrolled (492, 433) with delta (0, 0)
Screenshot: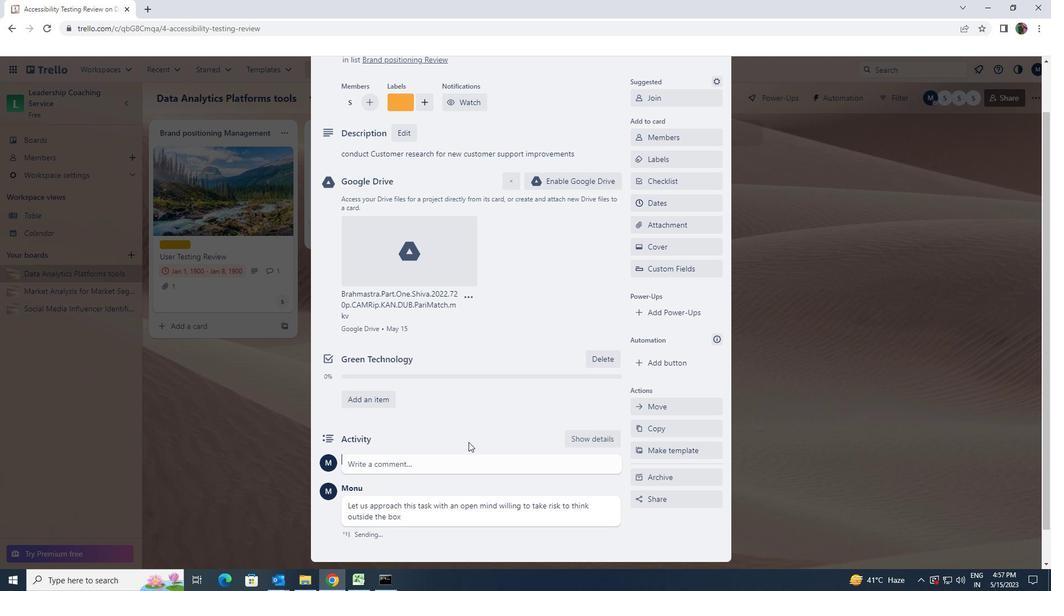 
Action: Mouse moved to (658, 256)
Screenshot: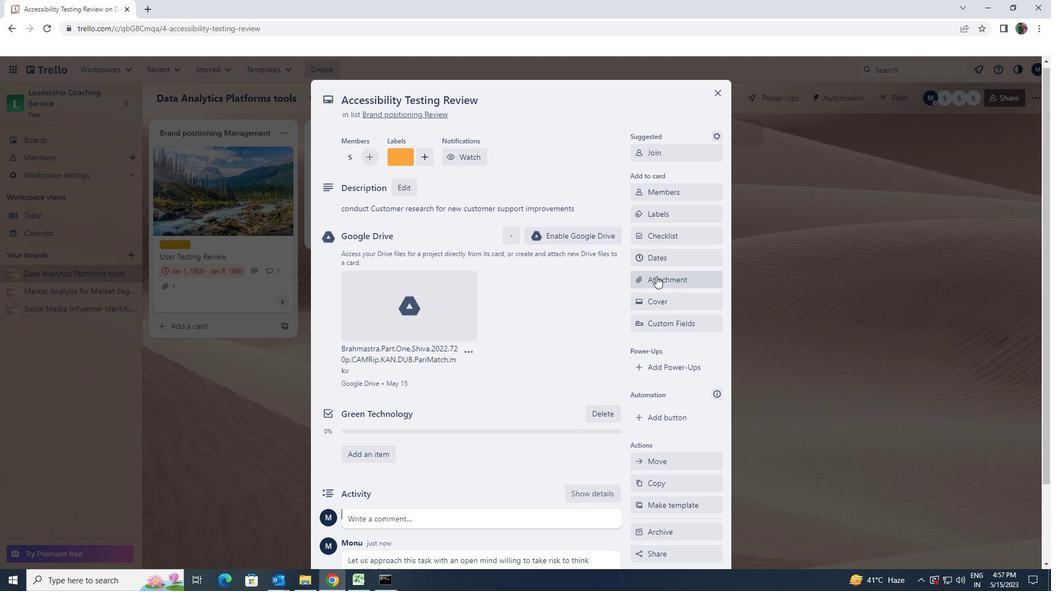 
Action: Mouse pressed left at (658, 256)
Screenshot: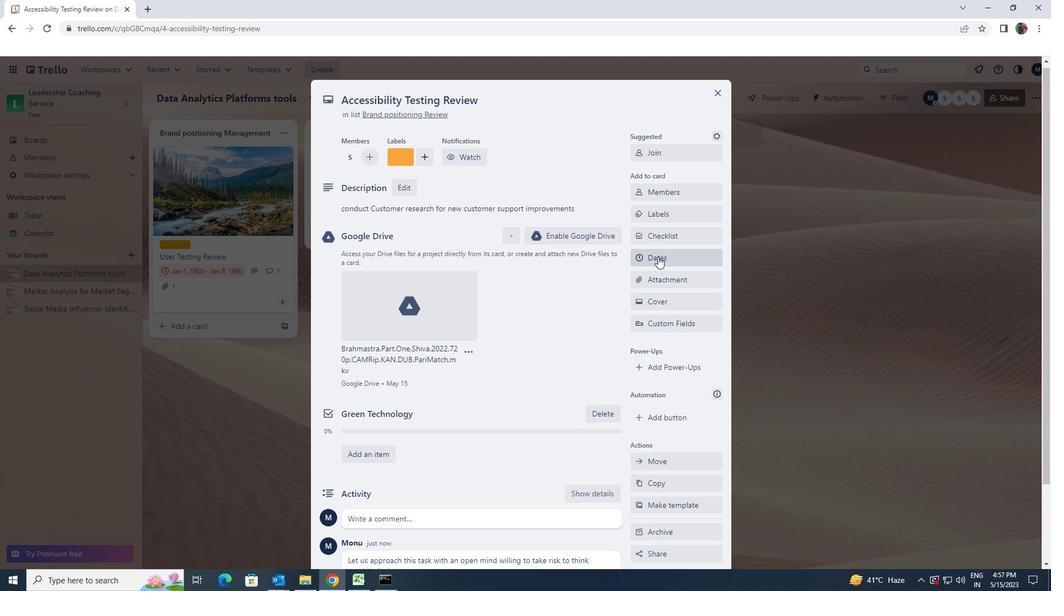 
Action: Mouse moved to (644, 298)
Screenshot: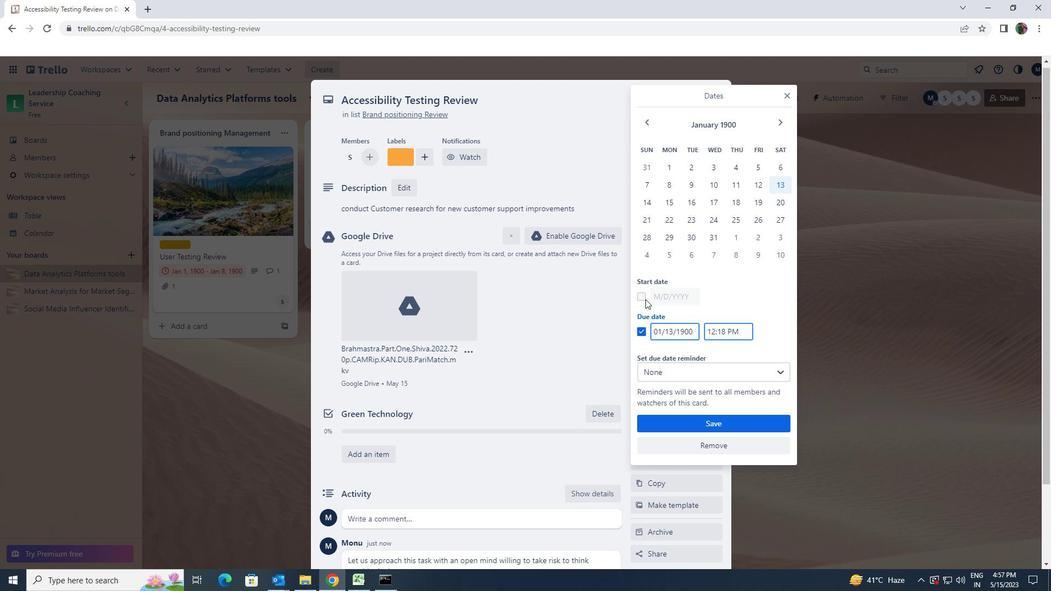 
Action: Mouse pressed left at (644, 298)
Screenshot: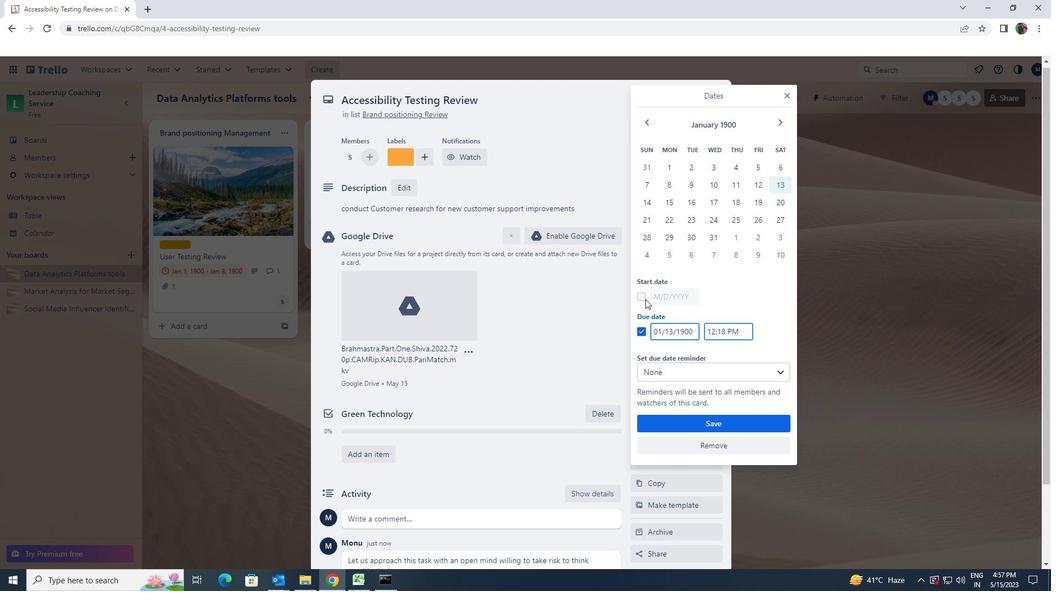 
Action: Mouse moved to (696, 301)
Screenshot: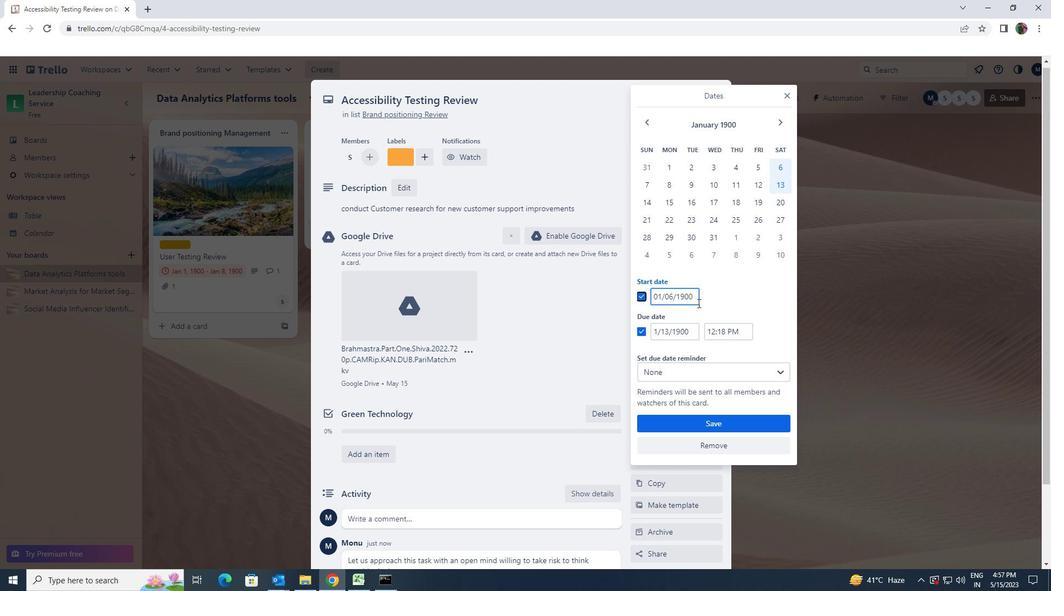 
Action: Mouse pressed left at (696, 301)
Screenshot: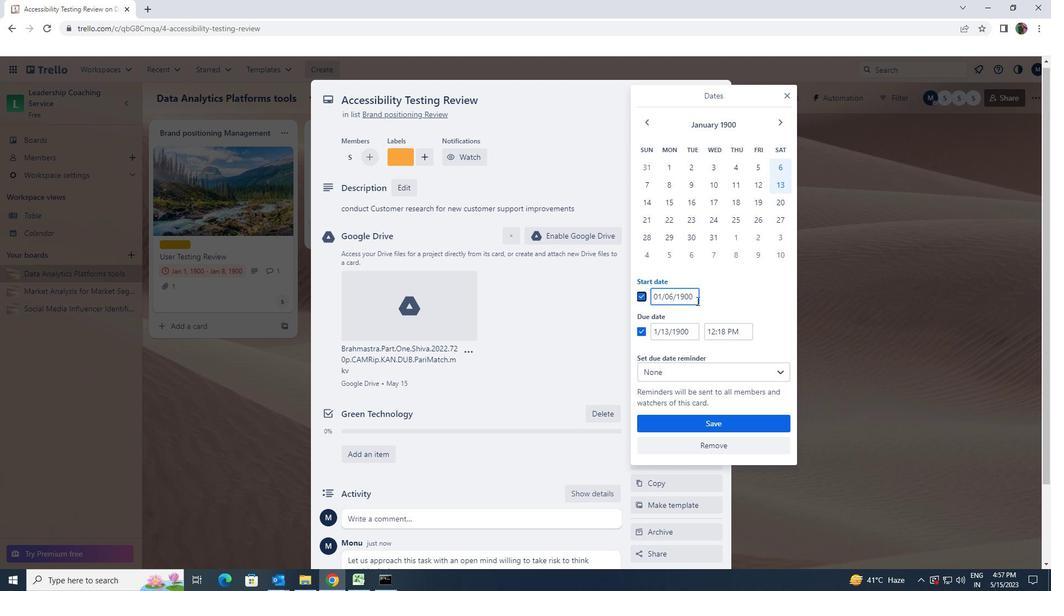 
Action: Mouse moved to (648, 295)
Screenshot: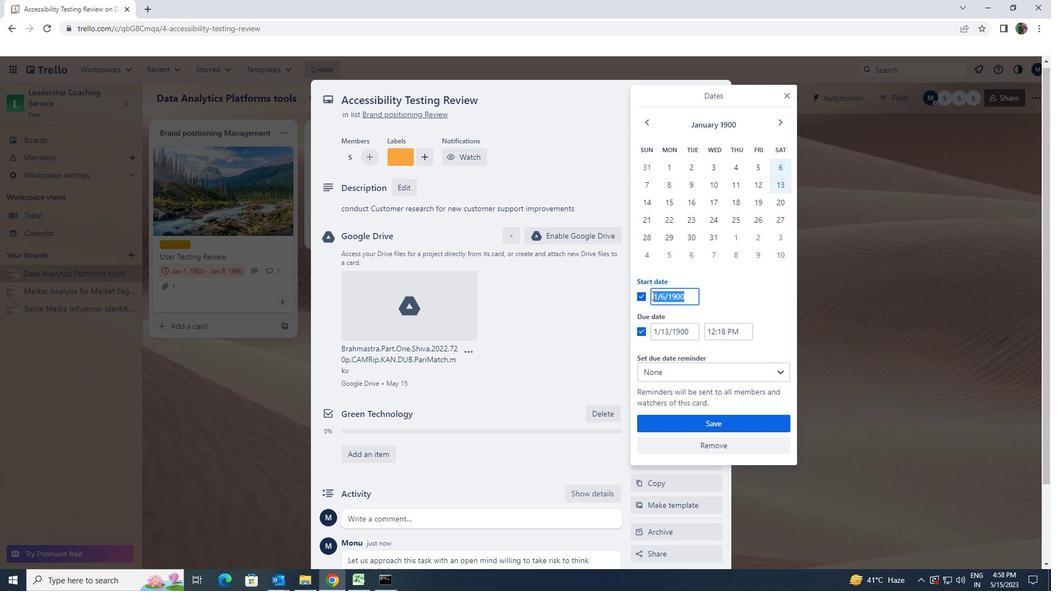 
Action: Key pressed 1/7/1900
Screenshot: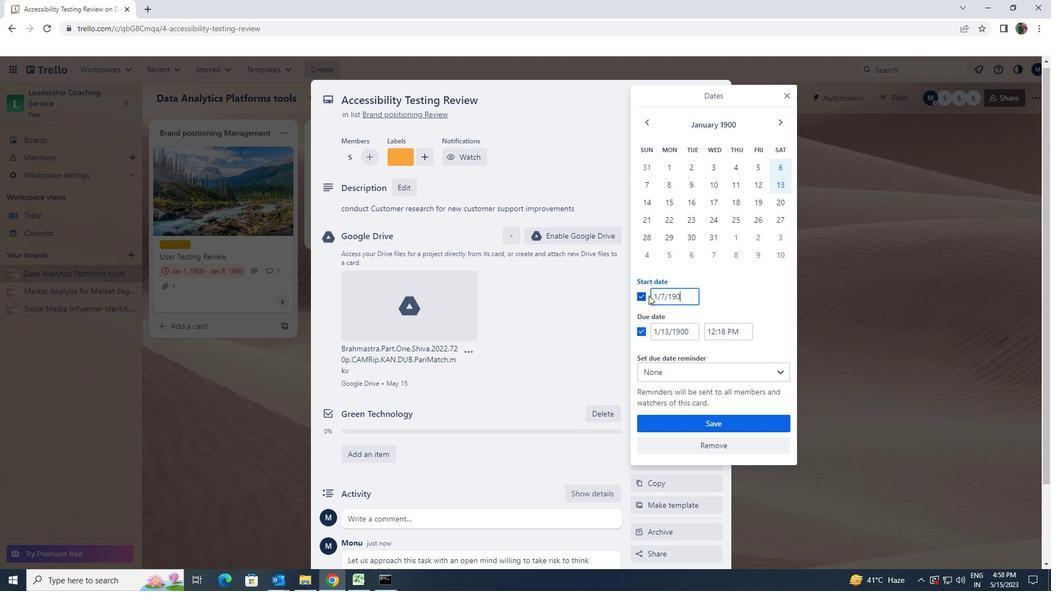 
Action: Mouse moved to (692, 332)
Screenshot: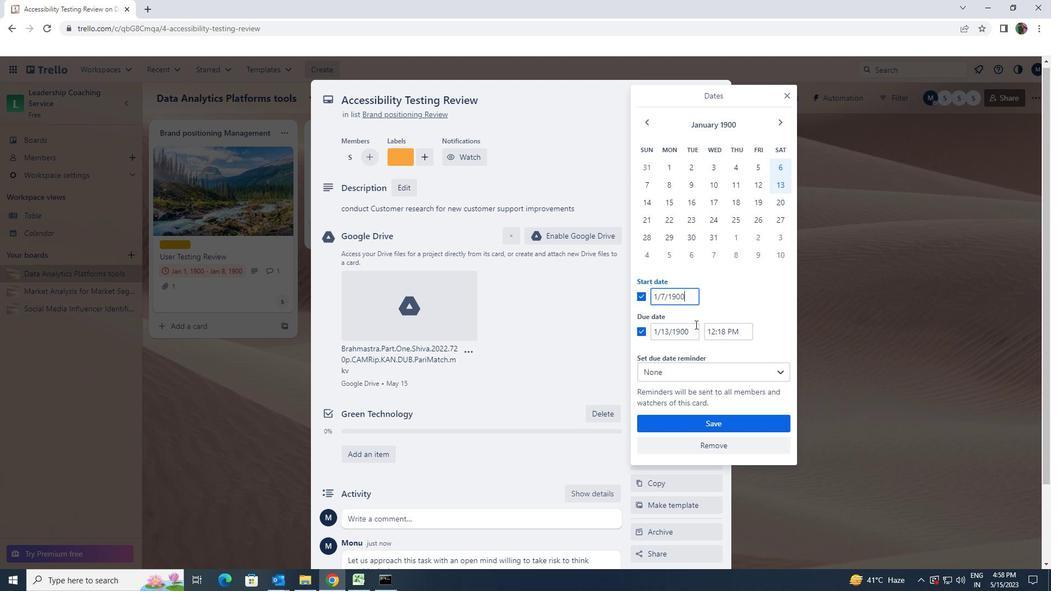 
Action: Mouse pressed left at (692, 332)
Screenshot: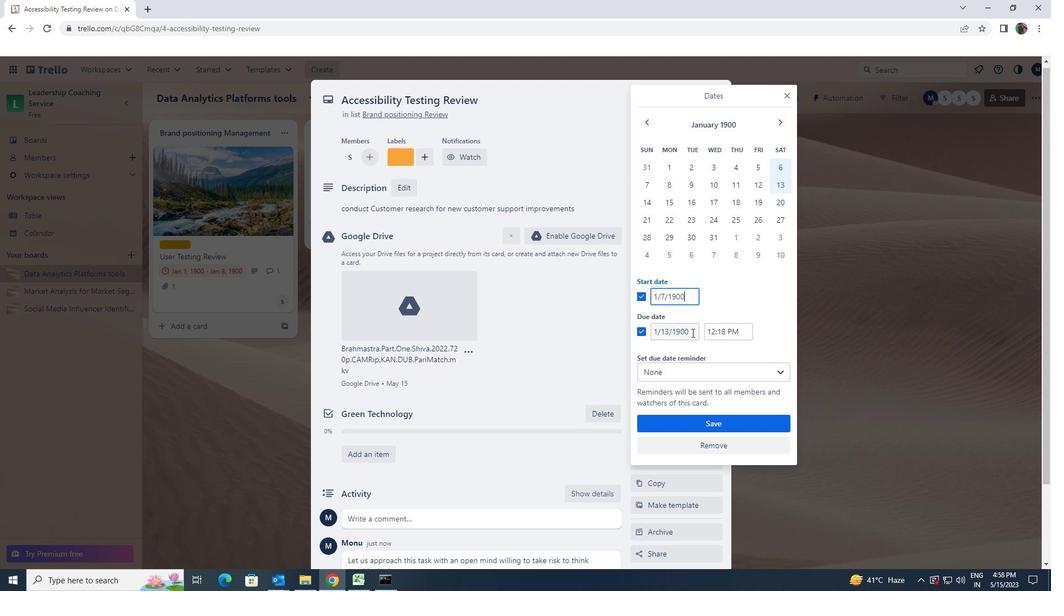 
Action: Mouse moved to (652, 333)
Screenshot: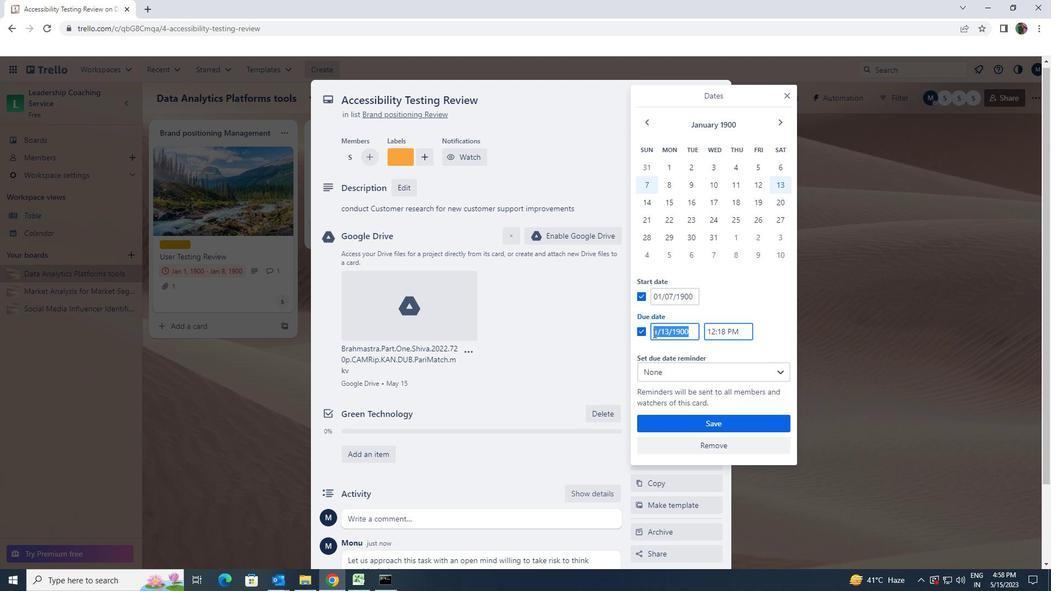
Action: Key pressed 1/14/1900
Screenshot: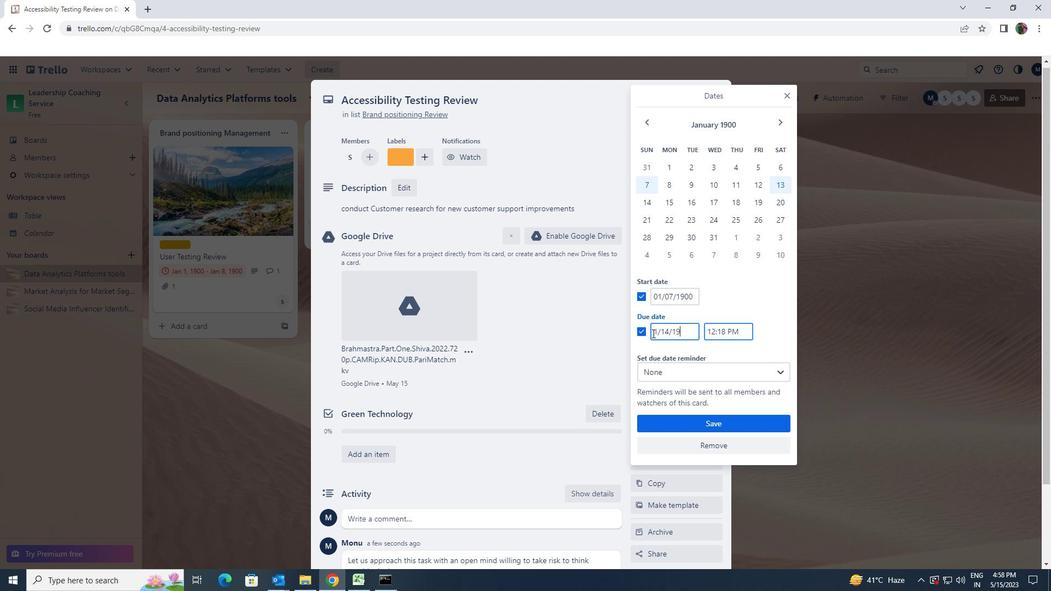 
Action: Mouse moved to (705, 421)
Screenshot: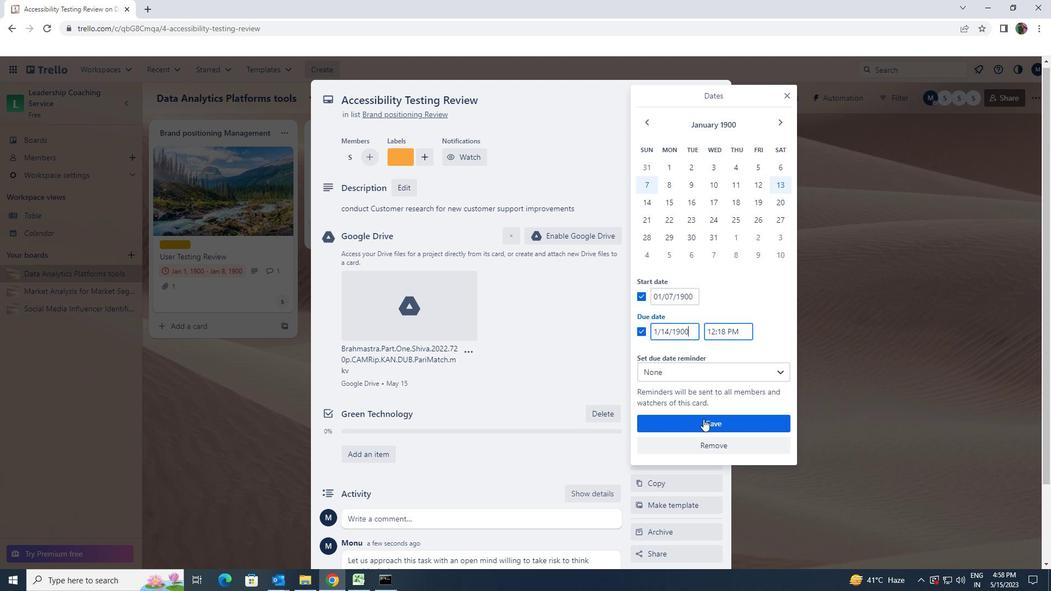 
Action: Mouse pressed left at (705, 421)
Screenshot: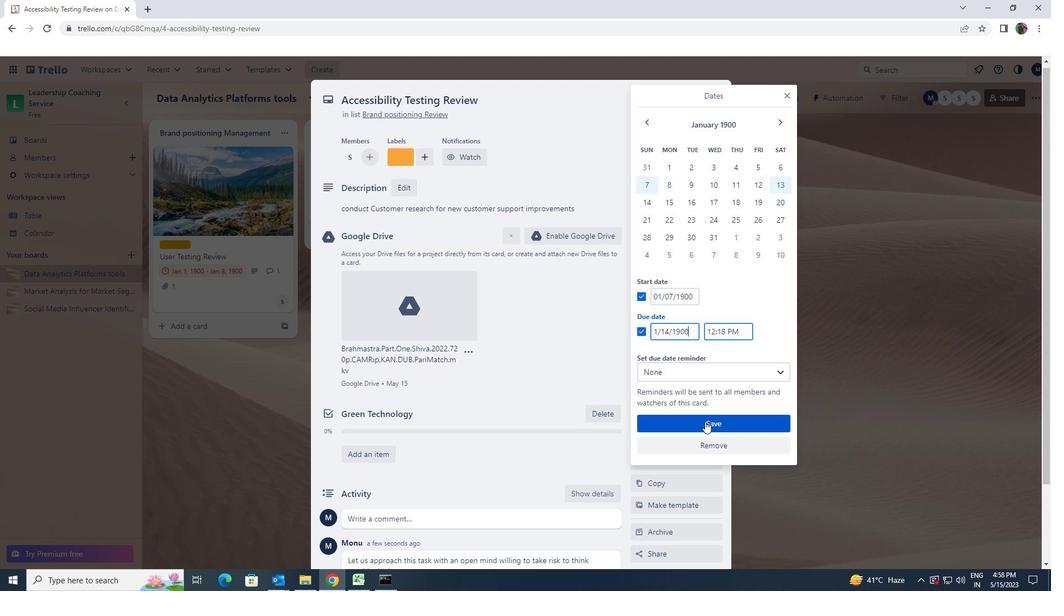 
